 Task: Search one way flight ticket for 5 adults, 1 child, 2 infants in seat and 1 infant on lap in business from San Juan/carolina: Luis Munoz Marin International Airport to Rockford: Chicago Rockford International Airport(was Northwest Chicagoland Regional Airport At Rockford) on 5-1-2023. Choice of flights is Spirit. Number of bags: 2 checked bags. Price is upto 91000. Outbound departure time preference is 4:00.
Action: Mouse moved to (245, 439)
Screenshot: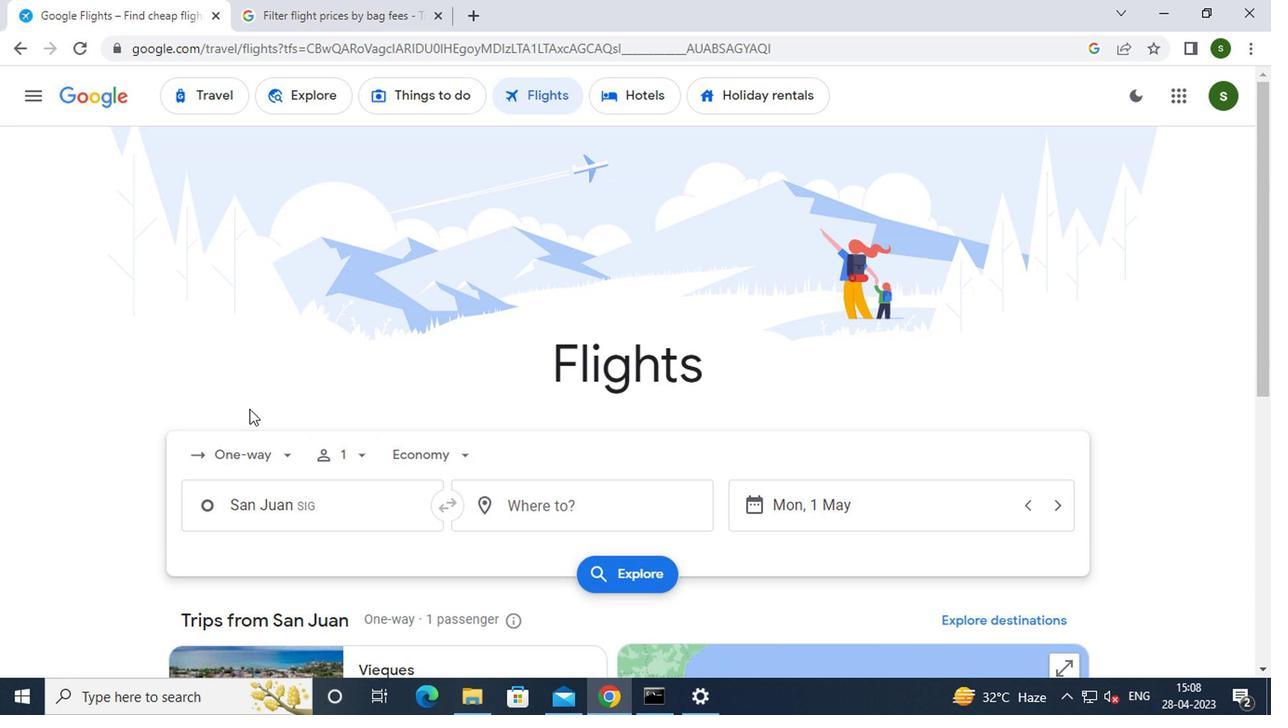 
Action: Mouse pressed left at (245, 439)
Screenshot: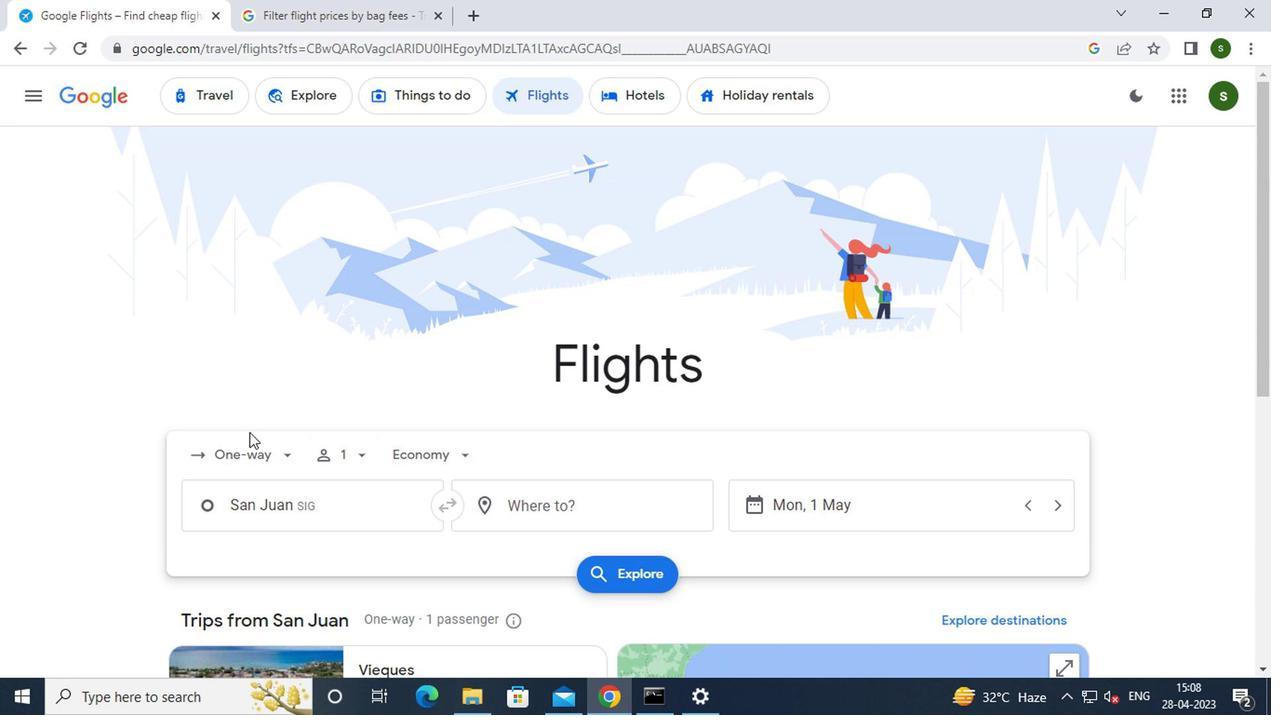 
Action: Mouse moved to (257, 528)
Screenshot: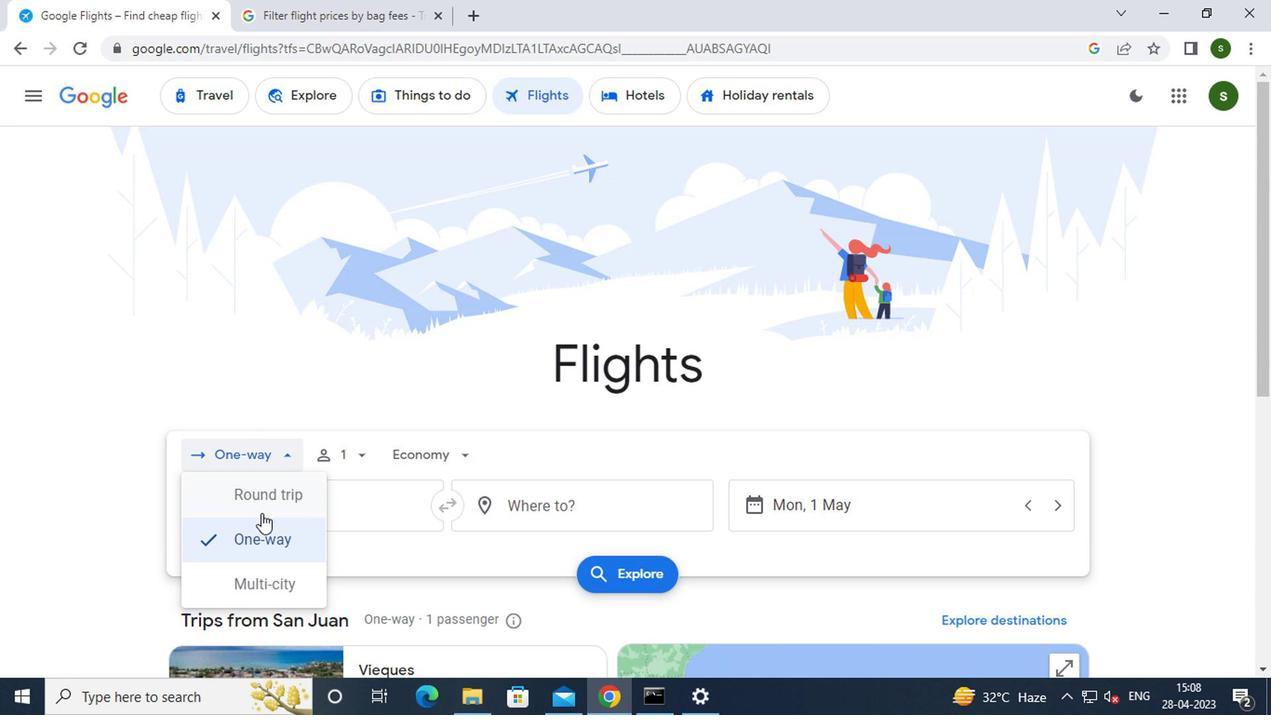 
Action: Mouse pressed left at (257, 528)
Screenshot: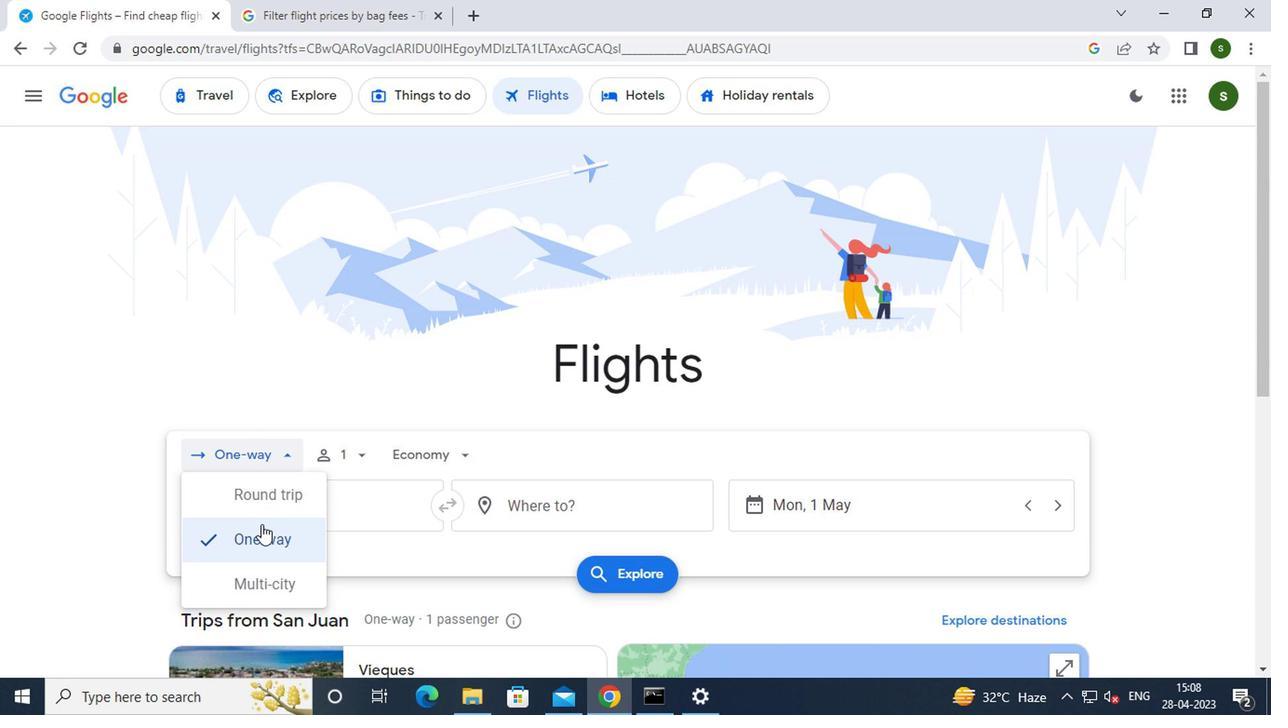 
Action: Mouse moved to (357, 462)
Screenshot: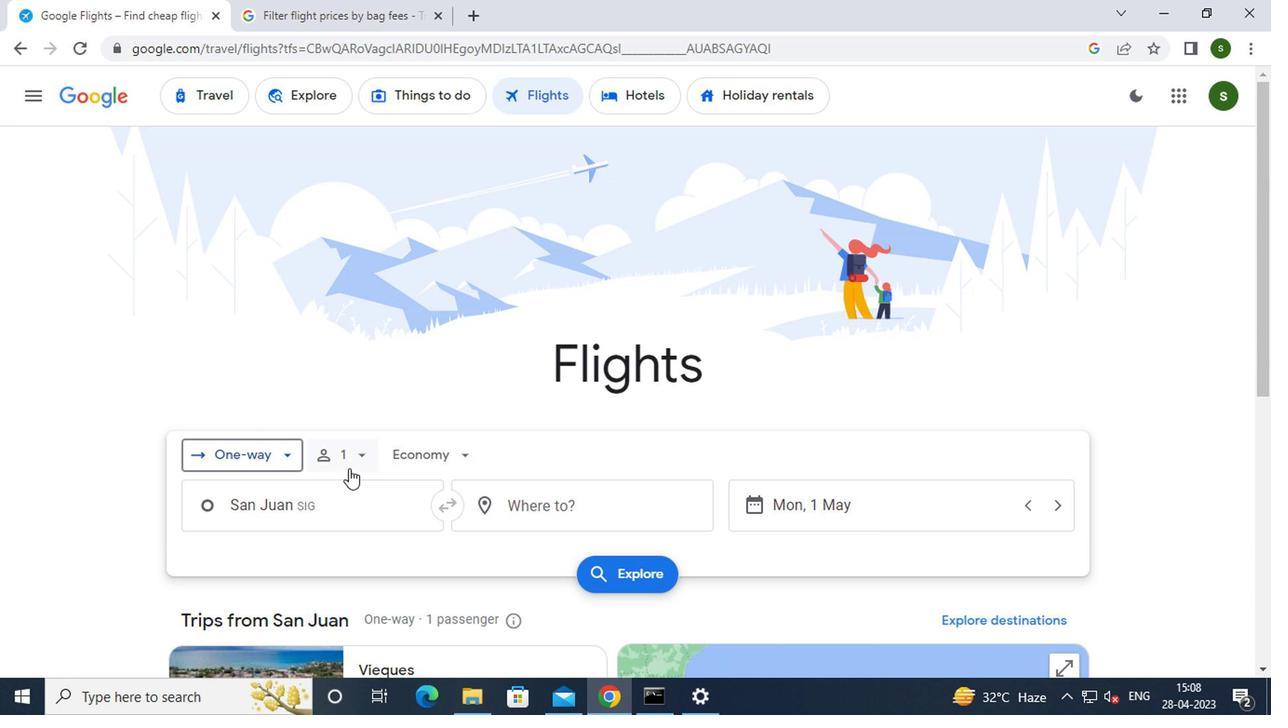 
Action: Mouse pressed left at (357, 462)
Screenshot: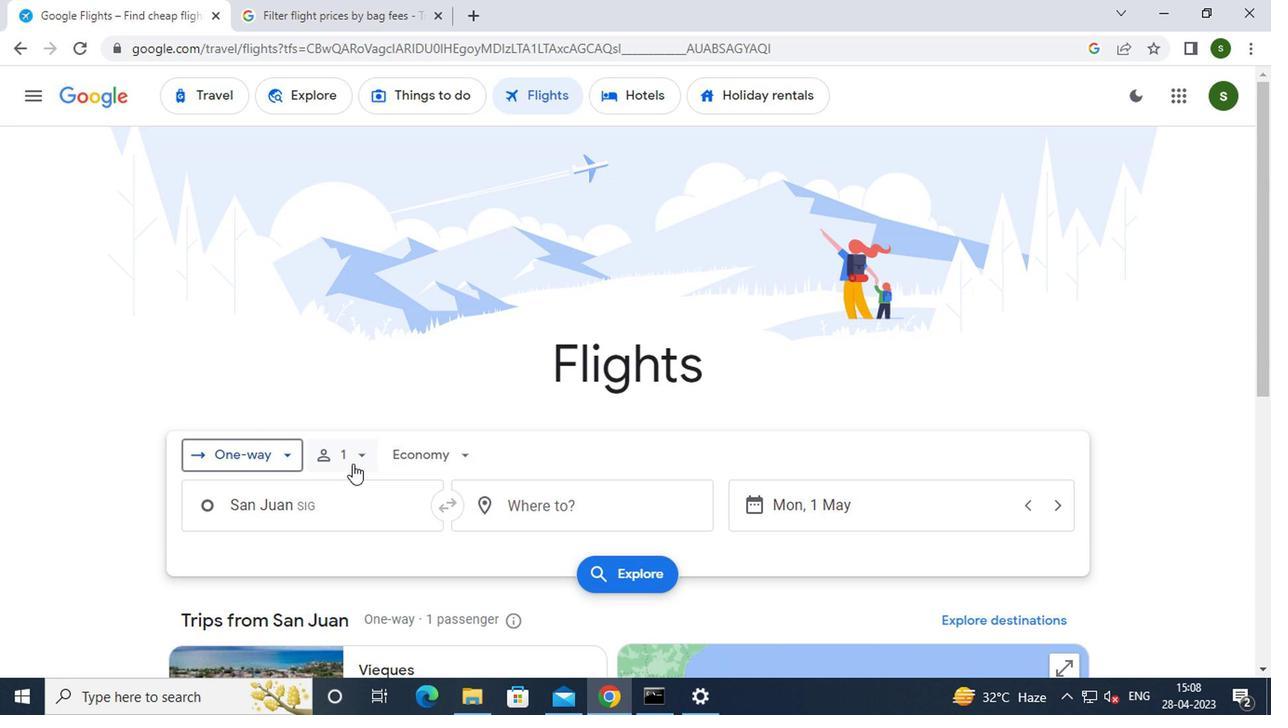 
Action: Mouse moved to (507, 500)
Screenshot: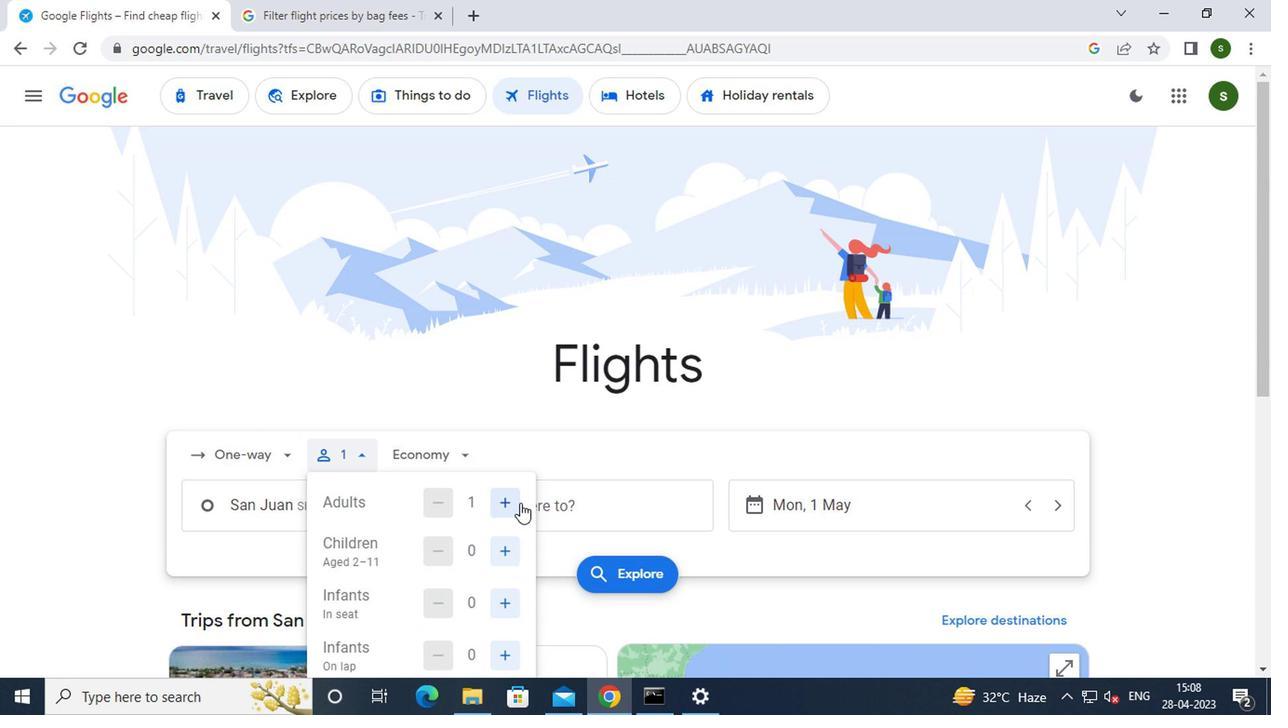 
Action: Mouse pressed left at (507, 500)
Screenshot: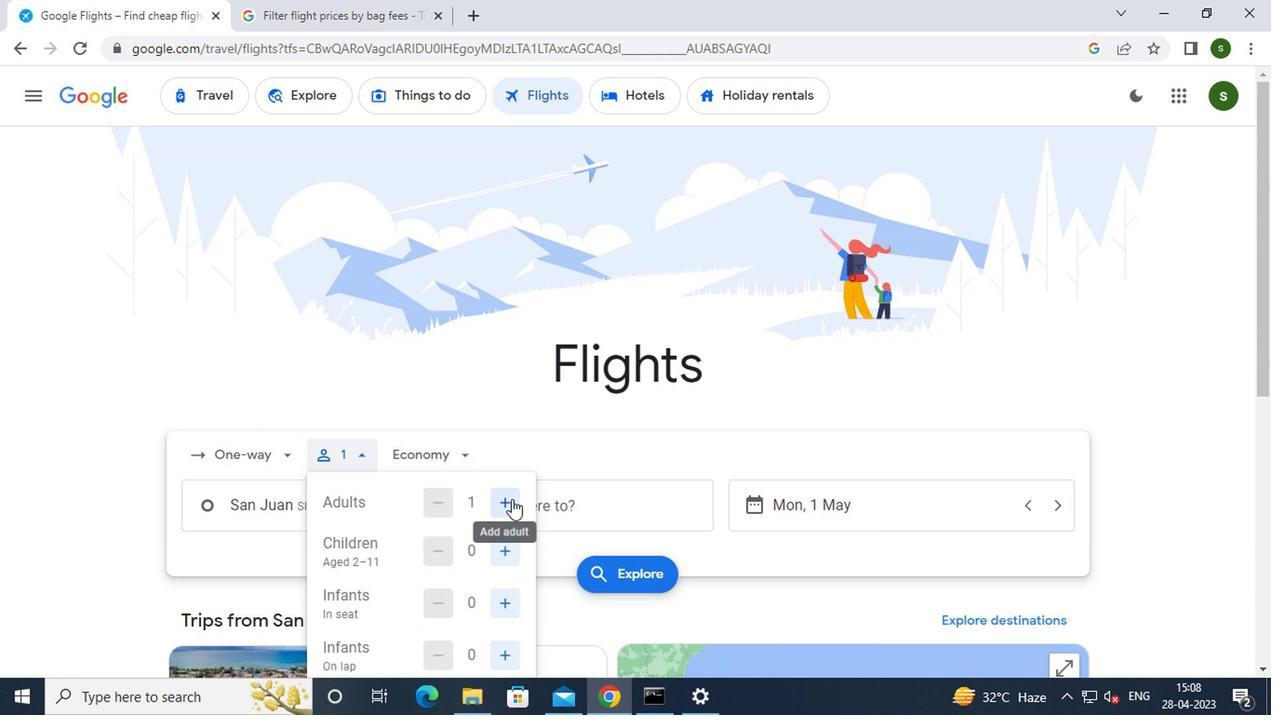
Action: Mouse pressed left at (507, 500)
Screenshot: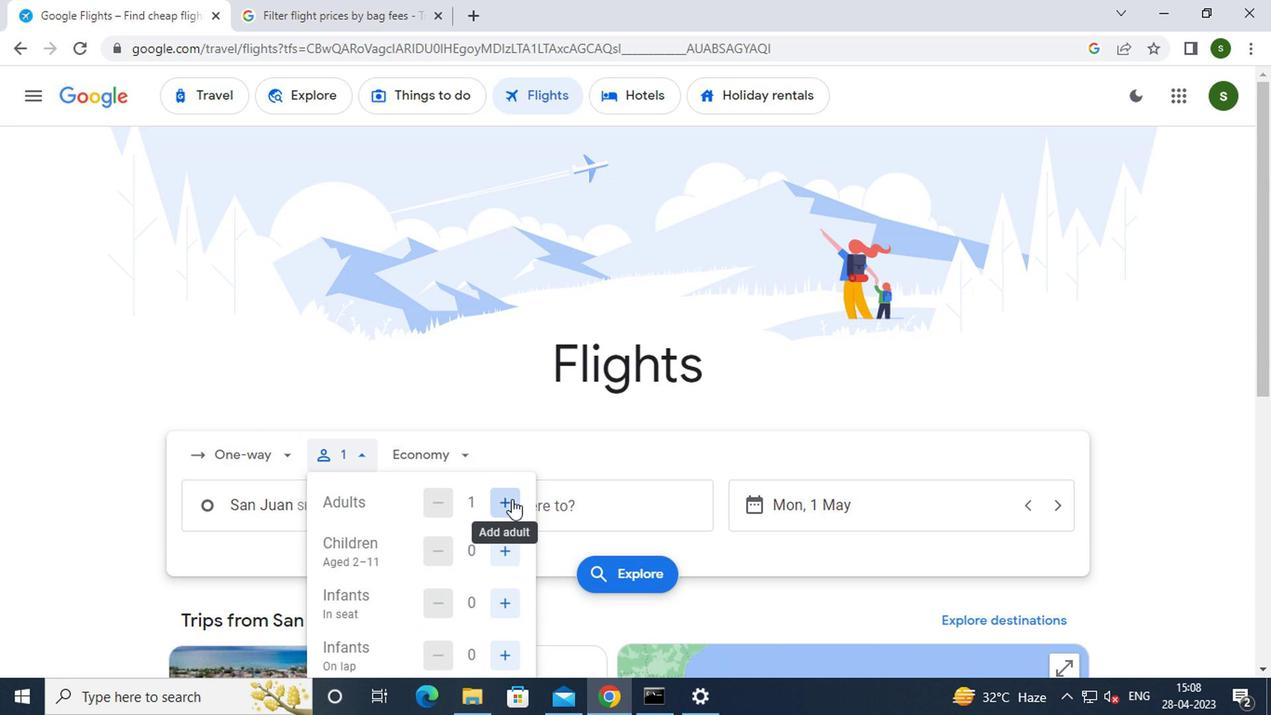 
Action: Mouse pressed left at (507, 500)
Screenshot: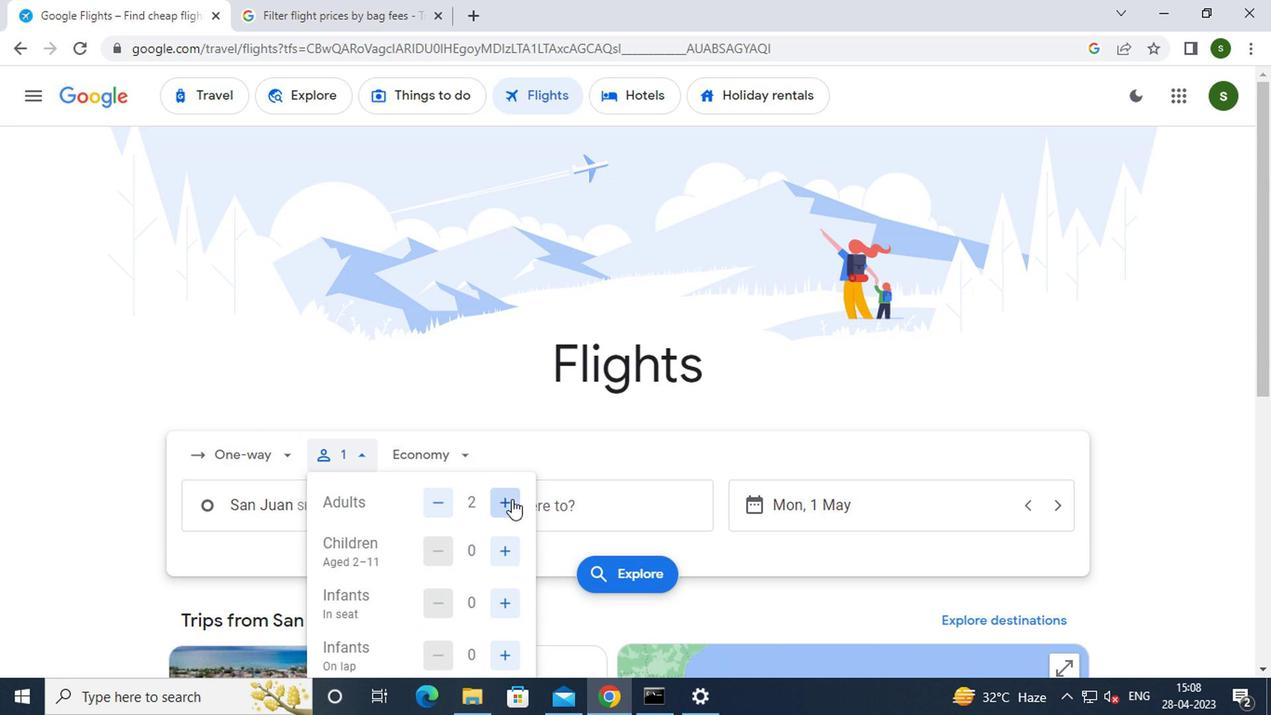 
Action: Mouse pressed left at (507, 500)
Screenshot: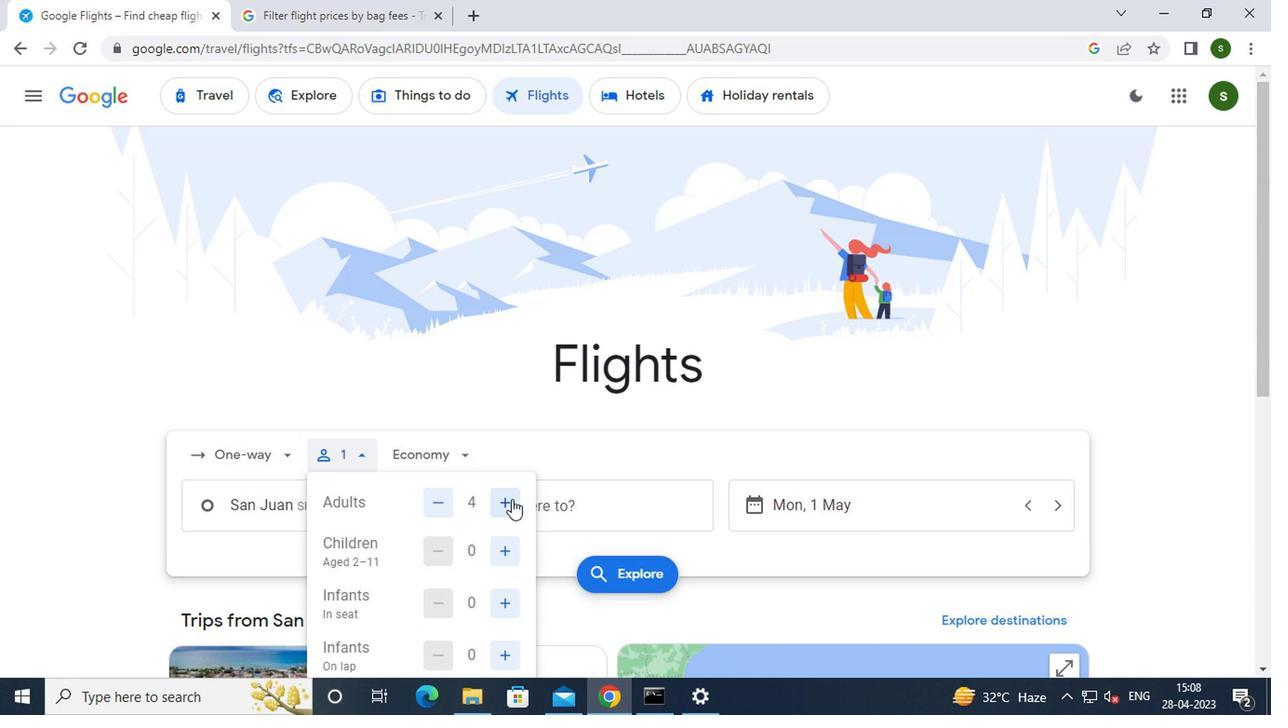 
Action: Mouse moved to (505, 552)
Screenshot: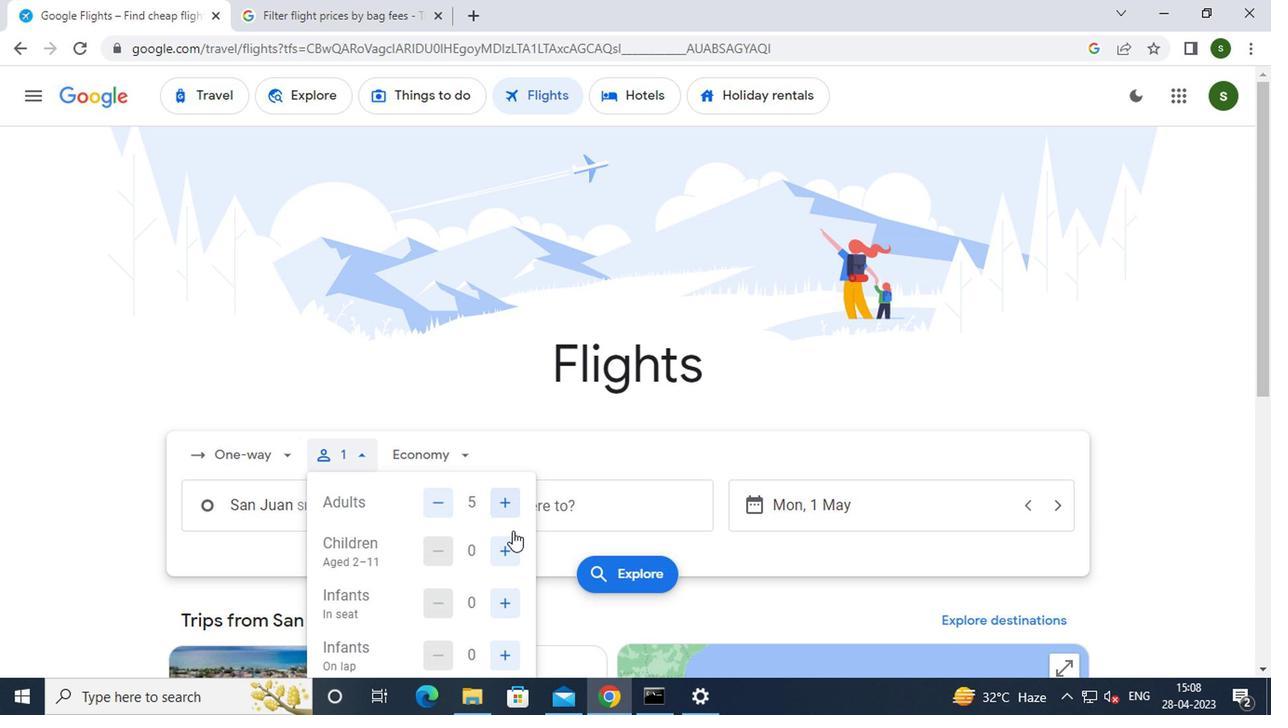 
Action: Mouse pressed left at (505, 552)
Screenshot: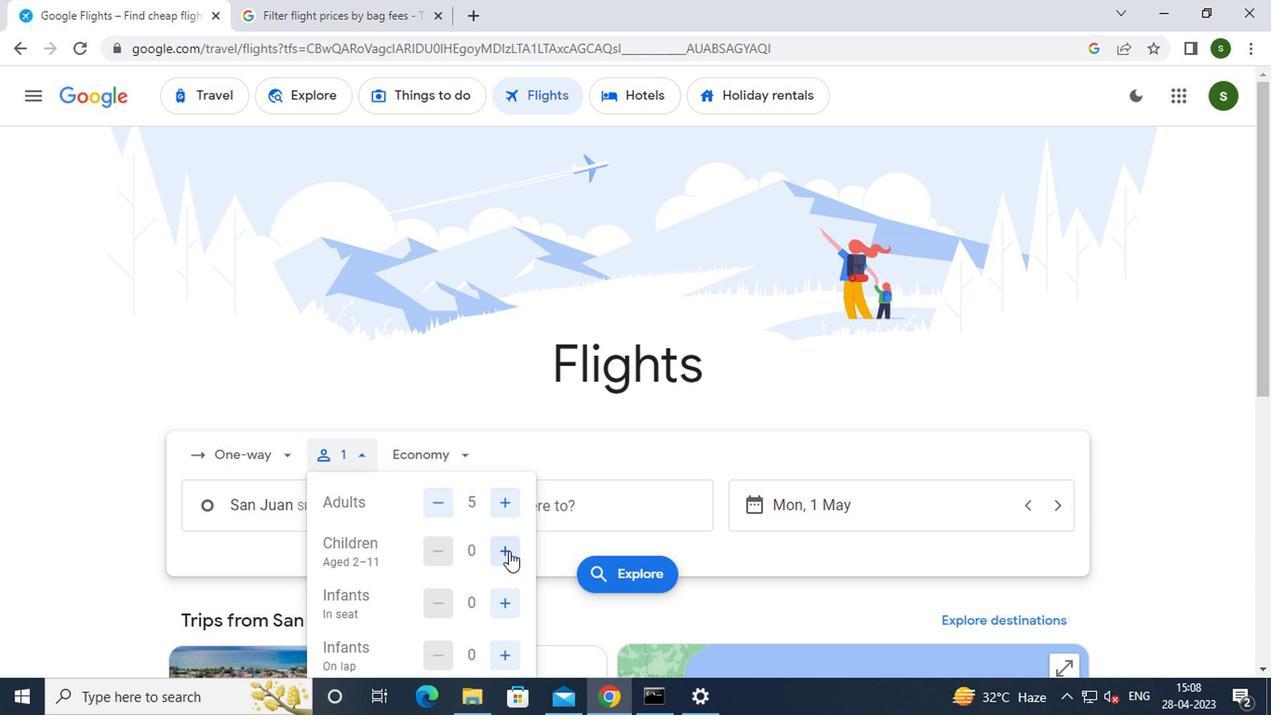 
Action: Mouse moved to (502, 604)
Screenshot: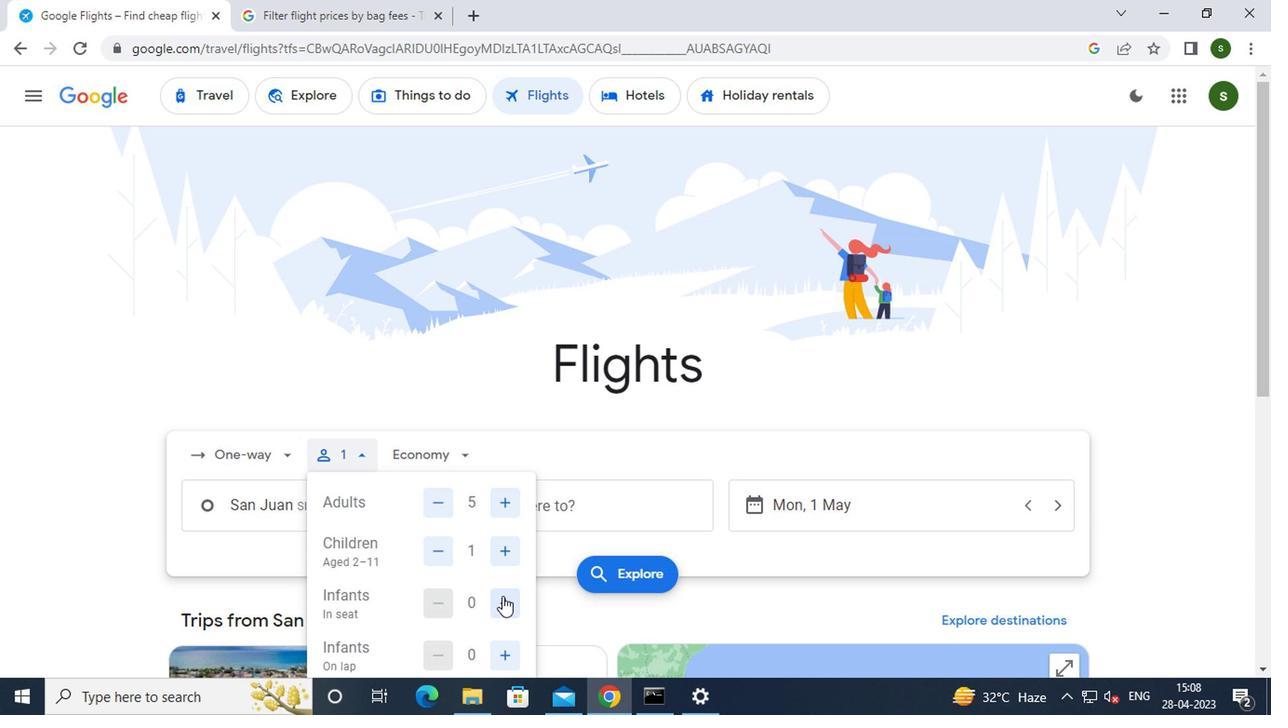 
Action: Mouse pressed left at (502, 604)
Screenshot: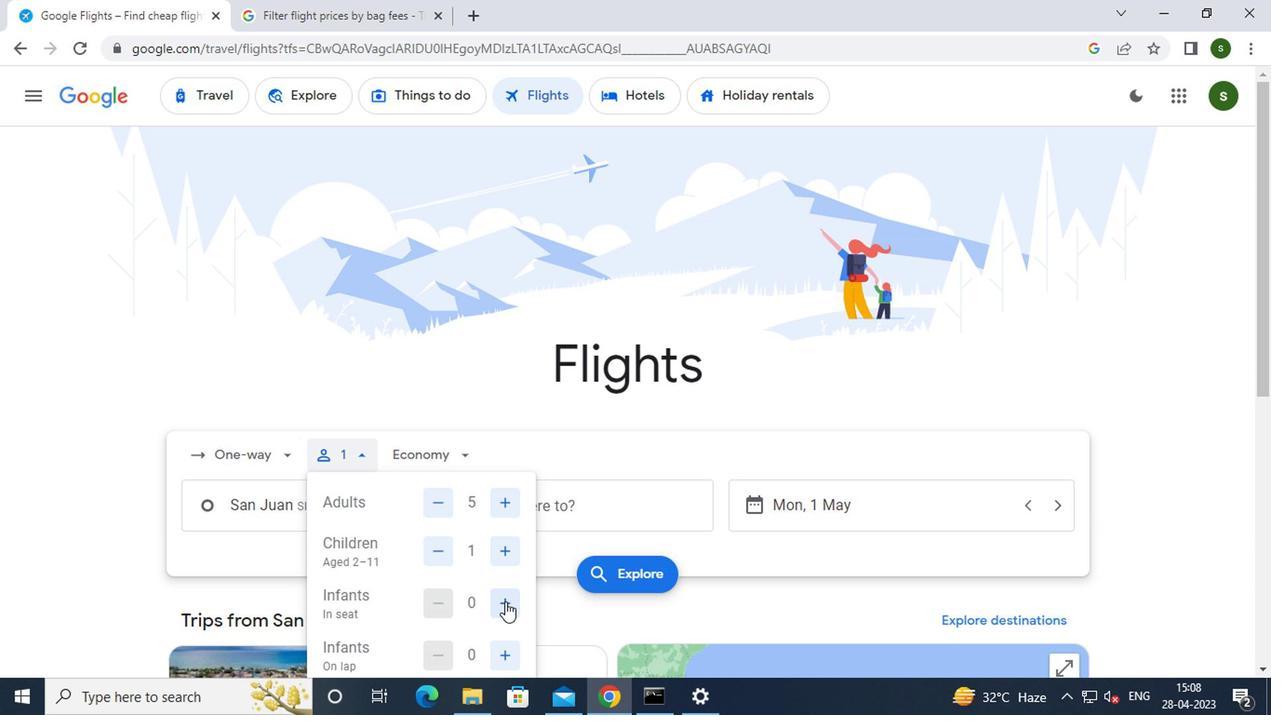 
Action: Mouse pressed left at (502, 604)
Screenshot: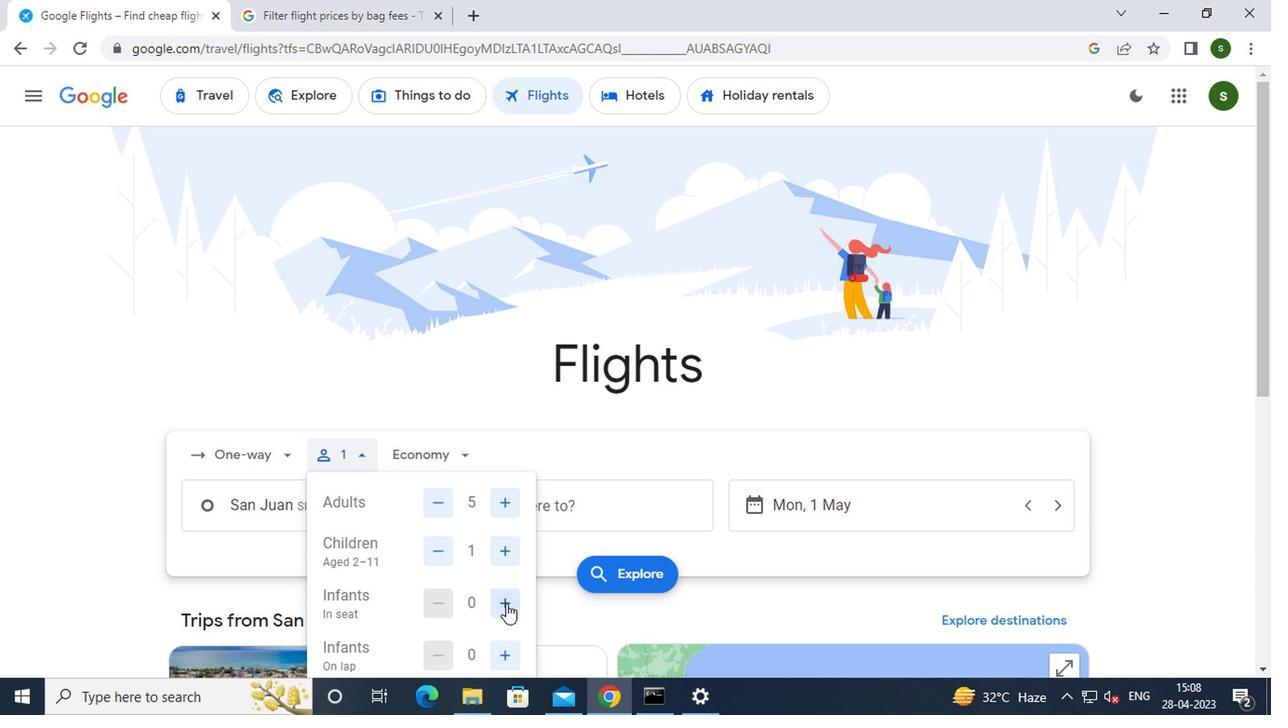 
Action: Mouse moved to (502, 645)
Screenshot: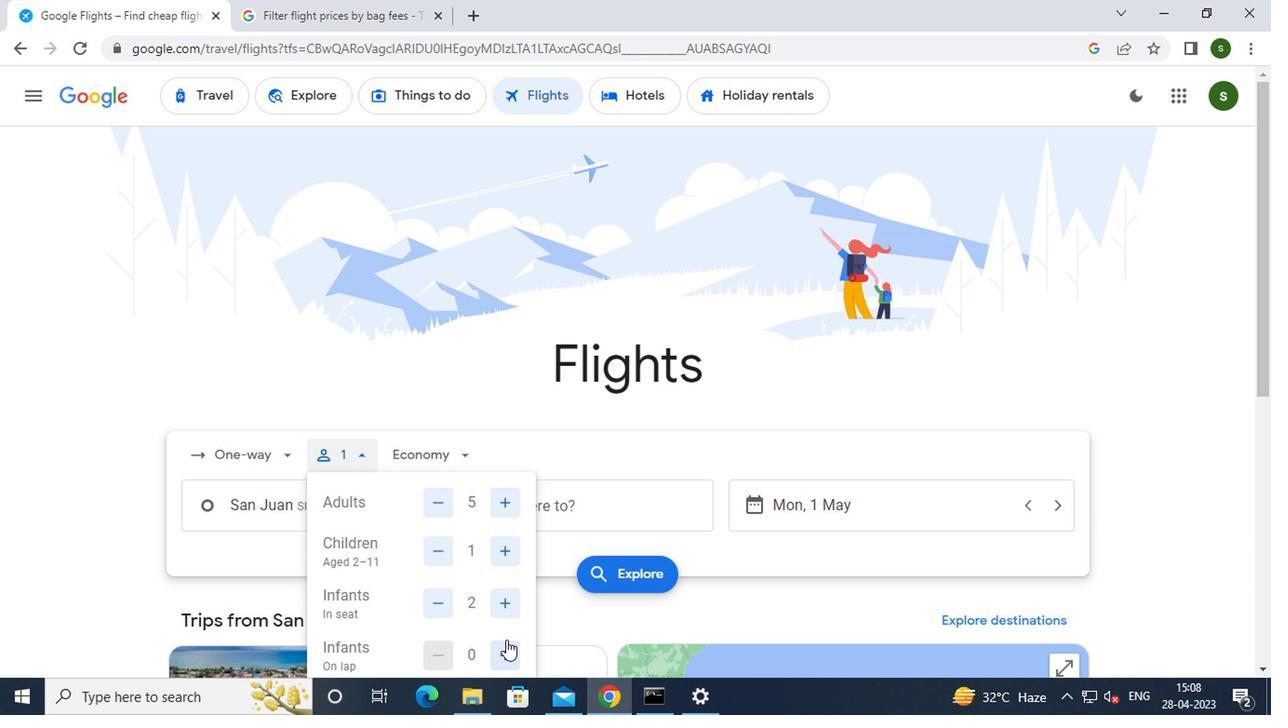 
Action: Mouse pressed left at (502, 645)
Screenshot: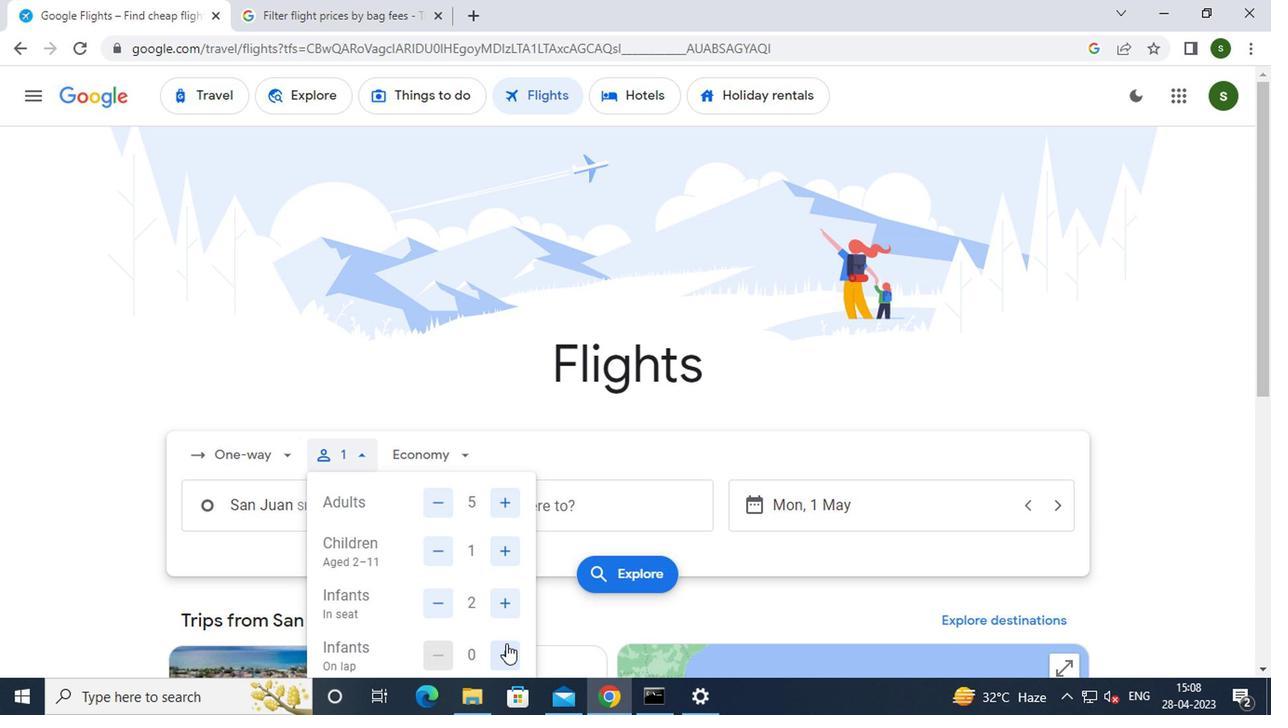 
Action: Mouse moved to (468, 459)
Screenshot: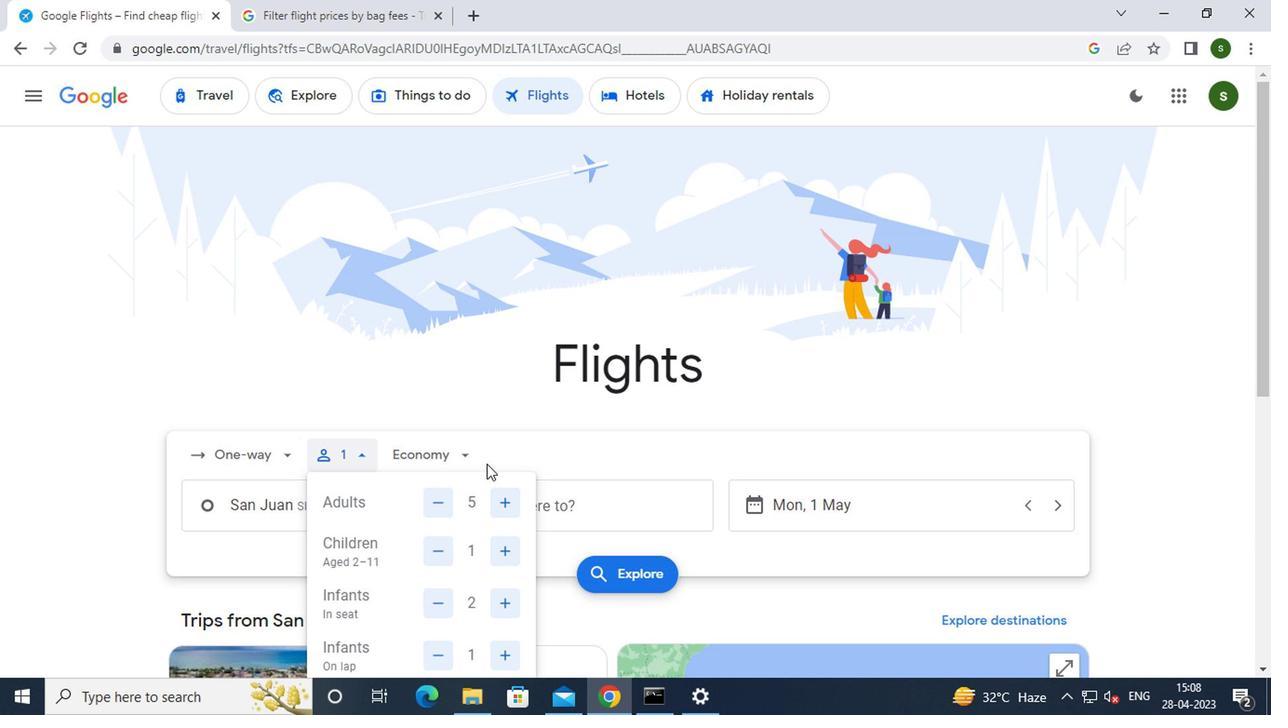 
Action: Mouse pressed left at (468, 459)
Screenshot: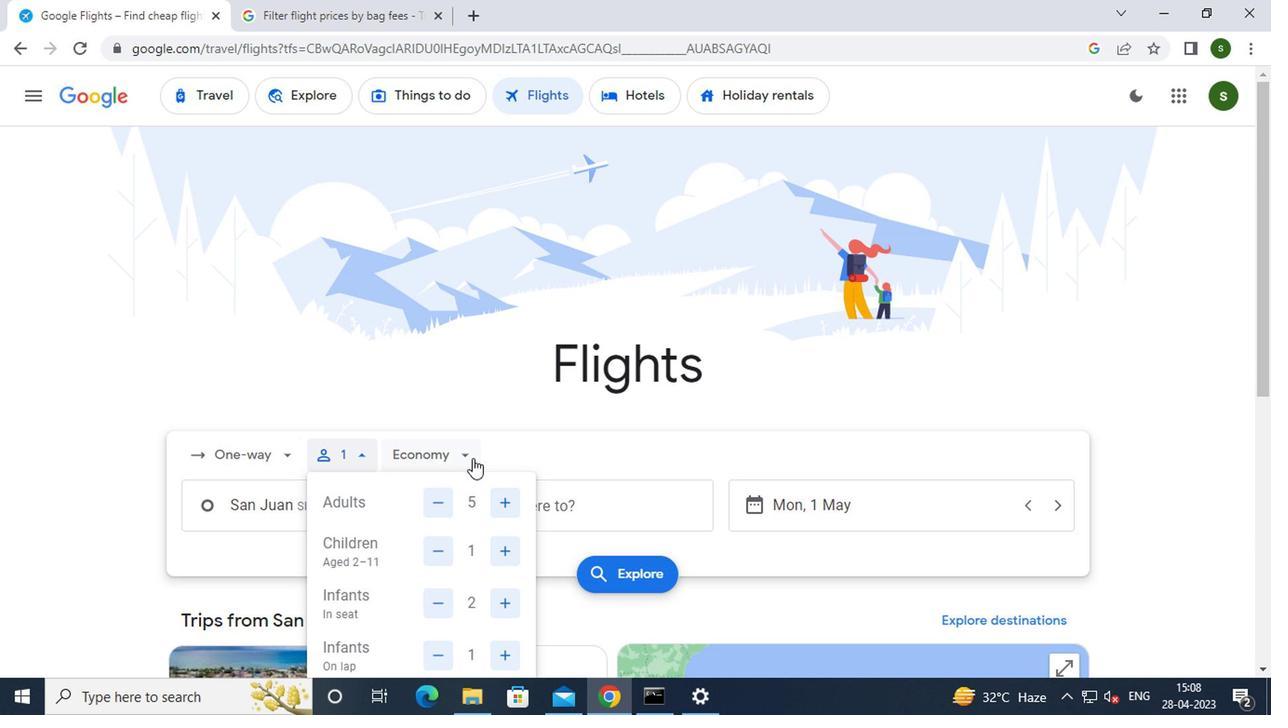 
Action: Mouse moved to (471, 588)
Screenshot: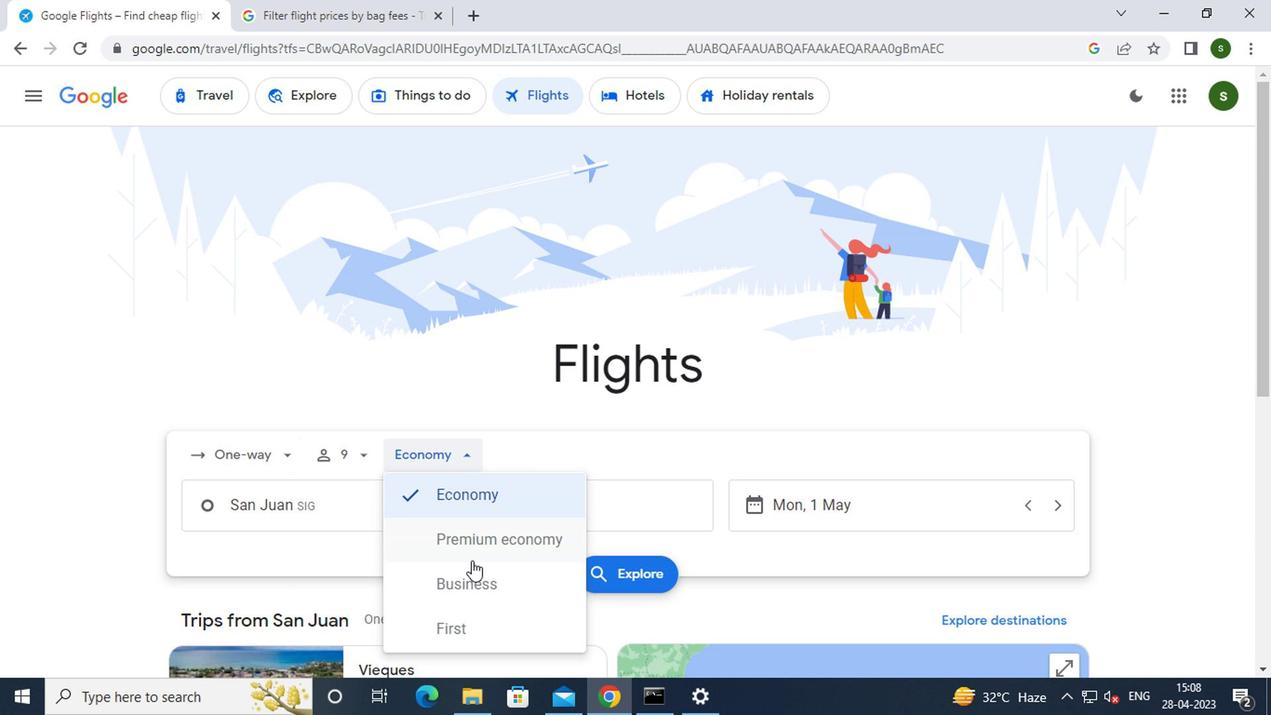 
Action: Mouse pressed left at (471, 588)
Screenshot: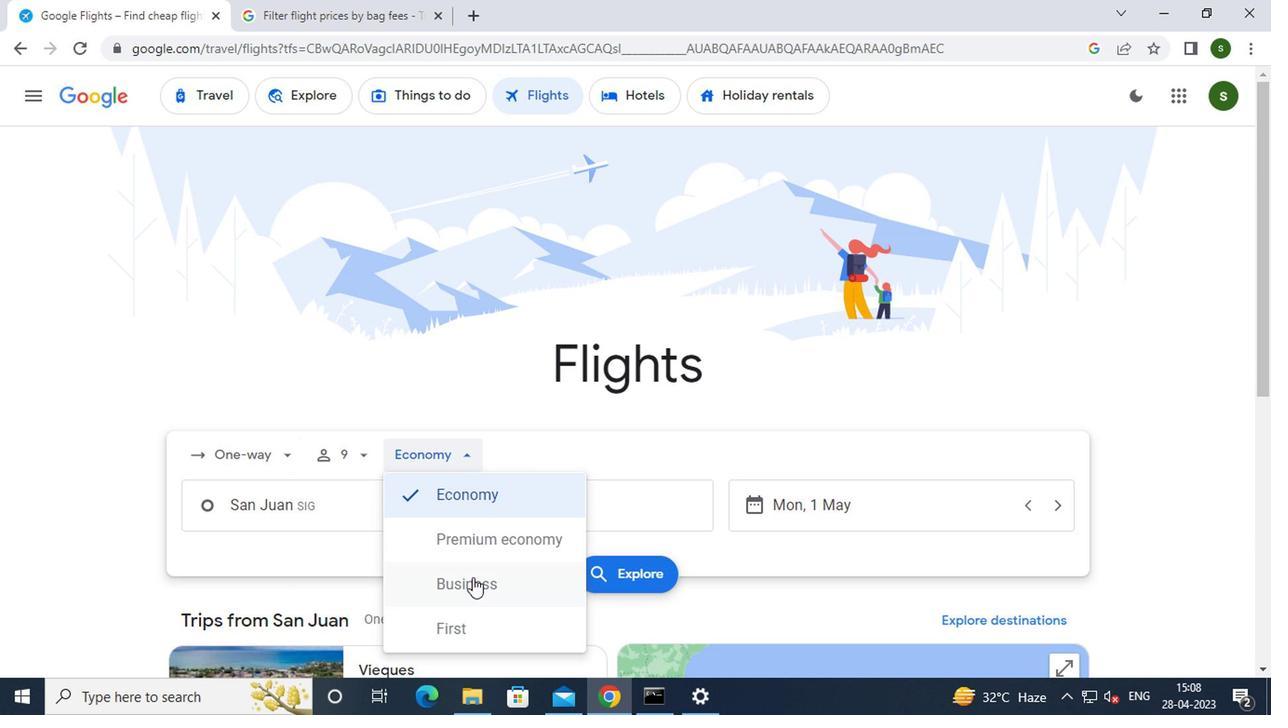 
Action: Mouse moved to (383, 505)
Screenshot: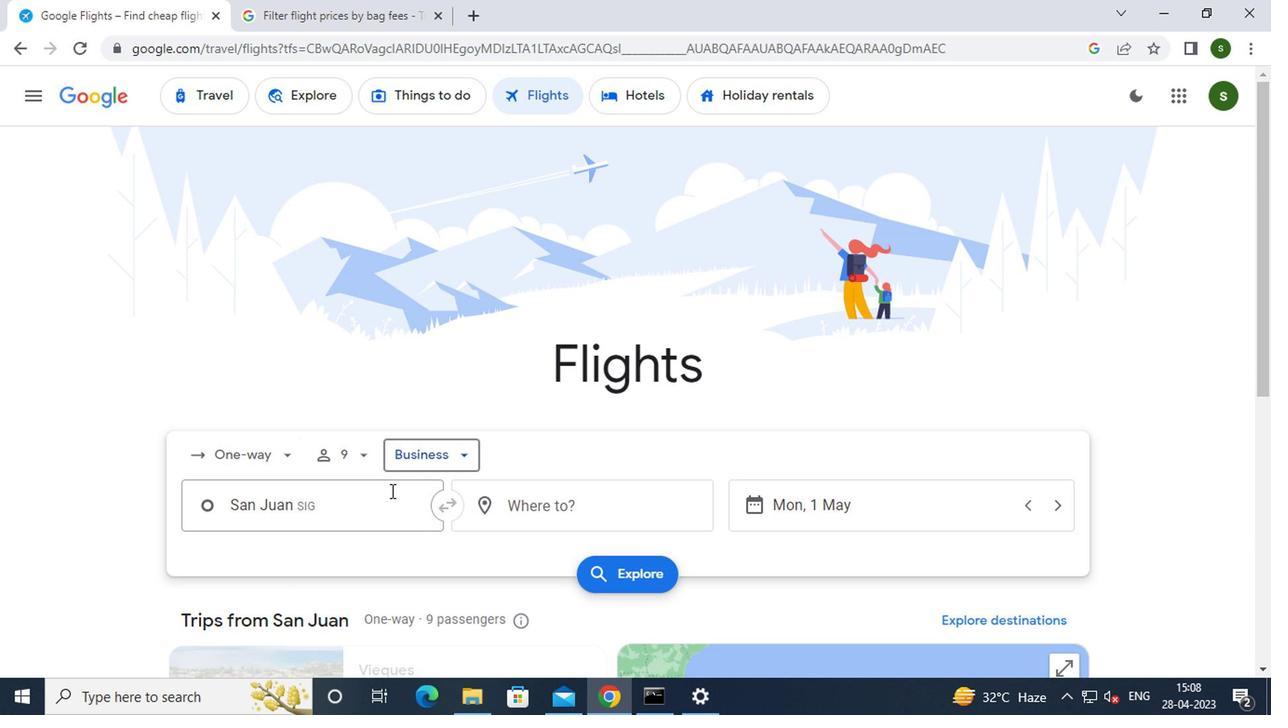 
Action: Mouse pressed left at (383, 505)
Screenshot: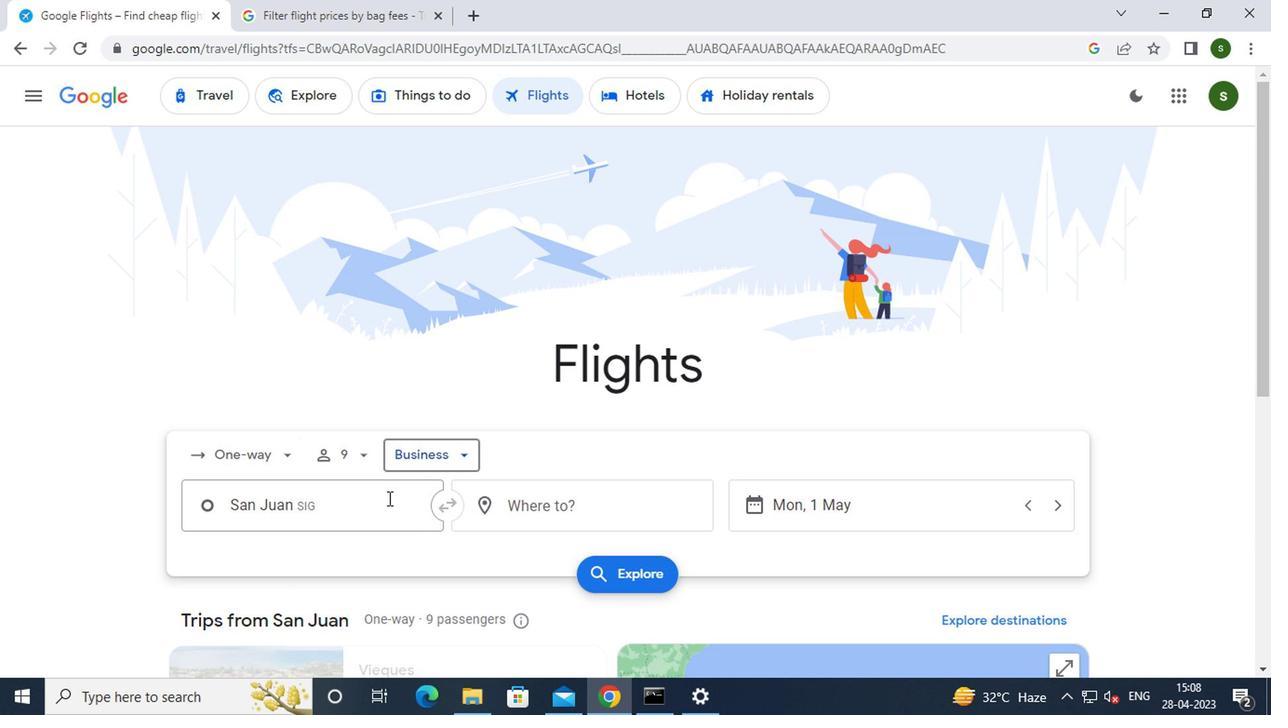 
Action: Key pressed s<Key.caps_lock>an<Key.space><Key.caps_lock>j<Key.caps_lock>uan
Screenshot: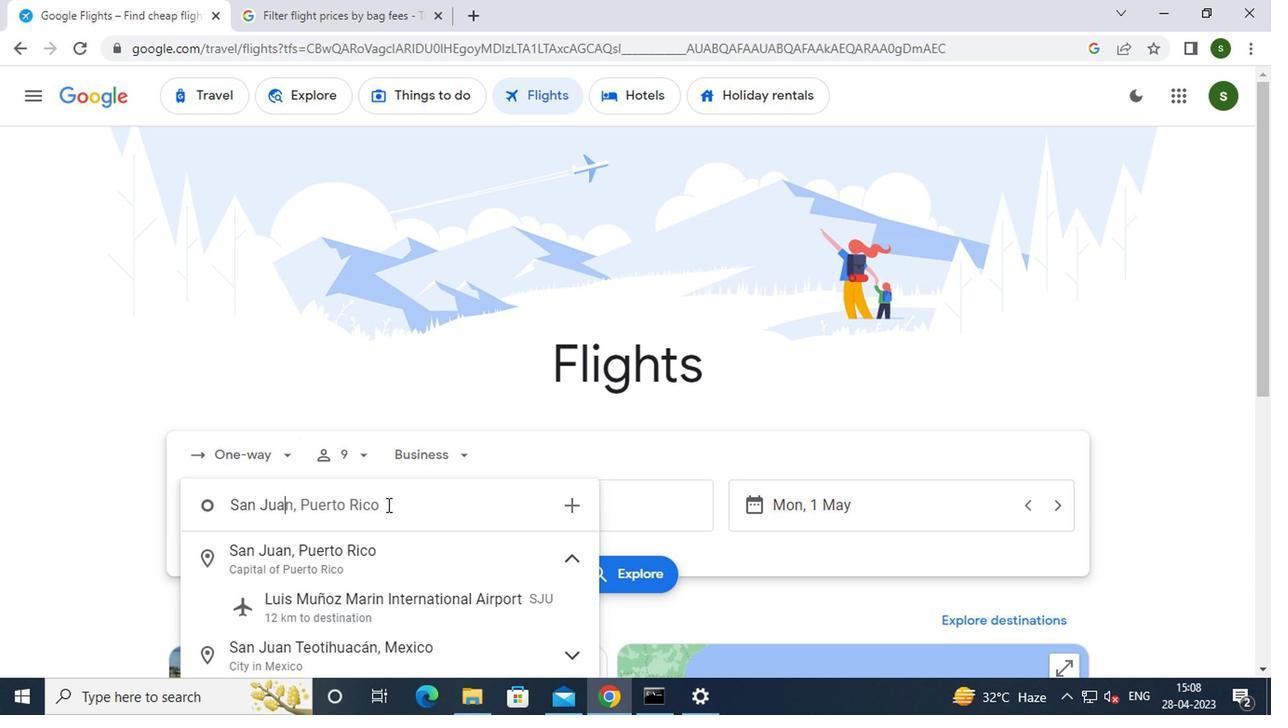 
Action: Mouse moved to (401, 613)
Screenshot: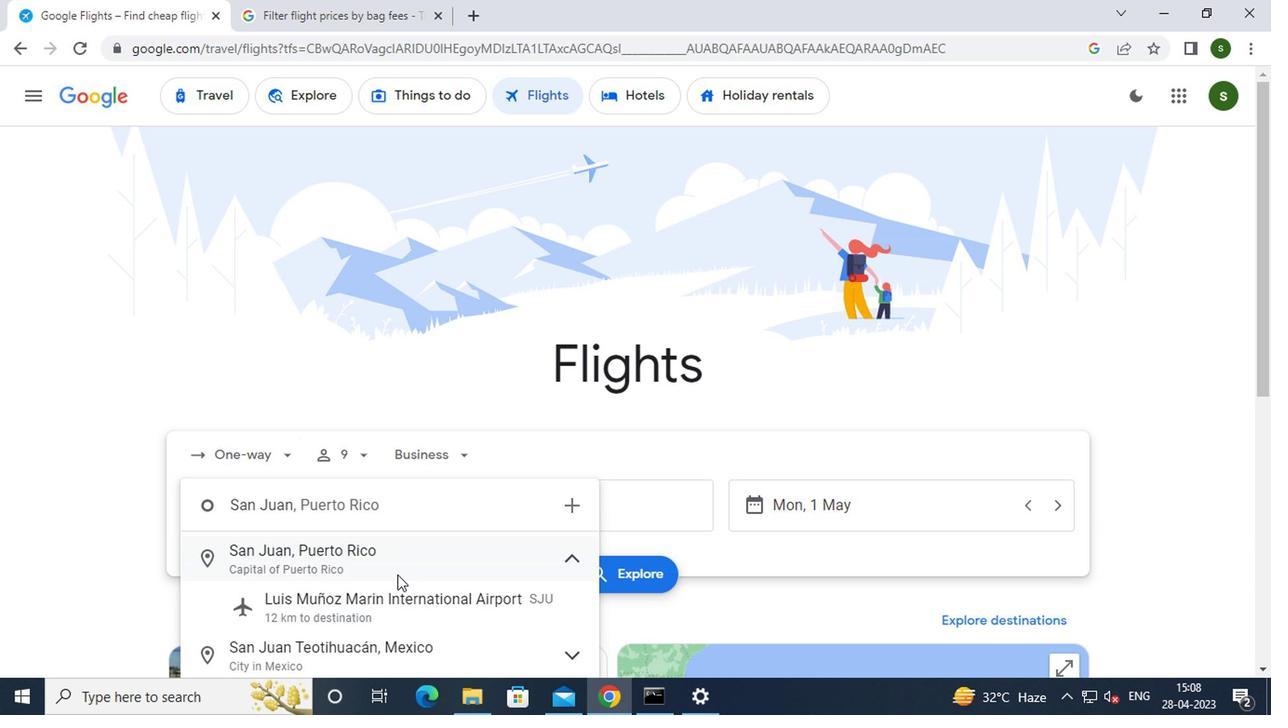 
Action: Mouse pressed left at (401, 613)
Screenshot: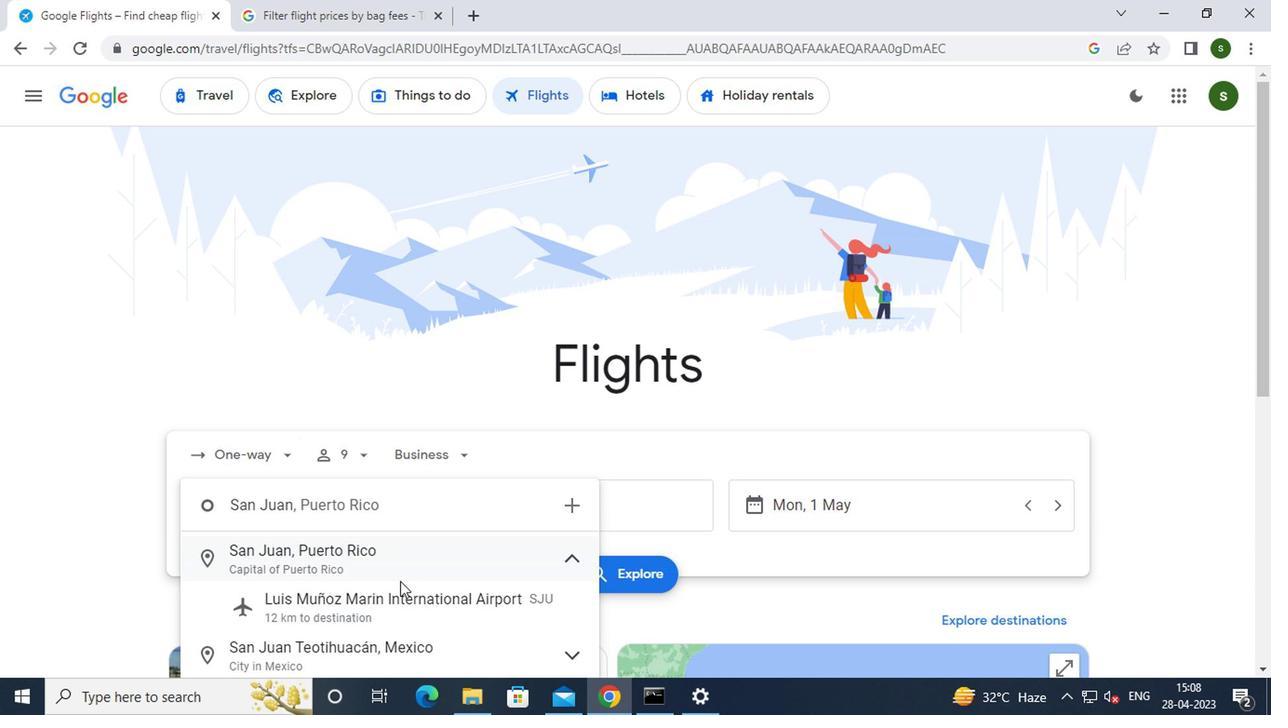 
Action: Mouse moved to (570, 506)
Screenshot: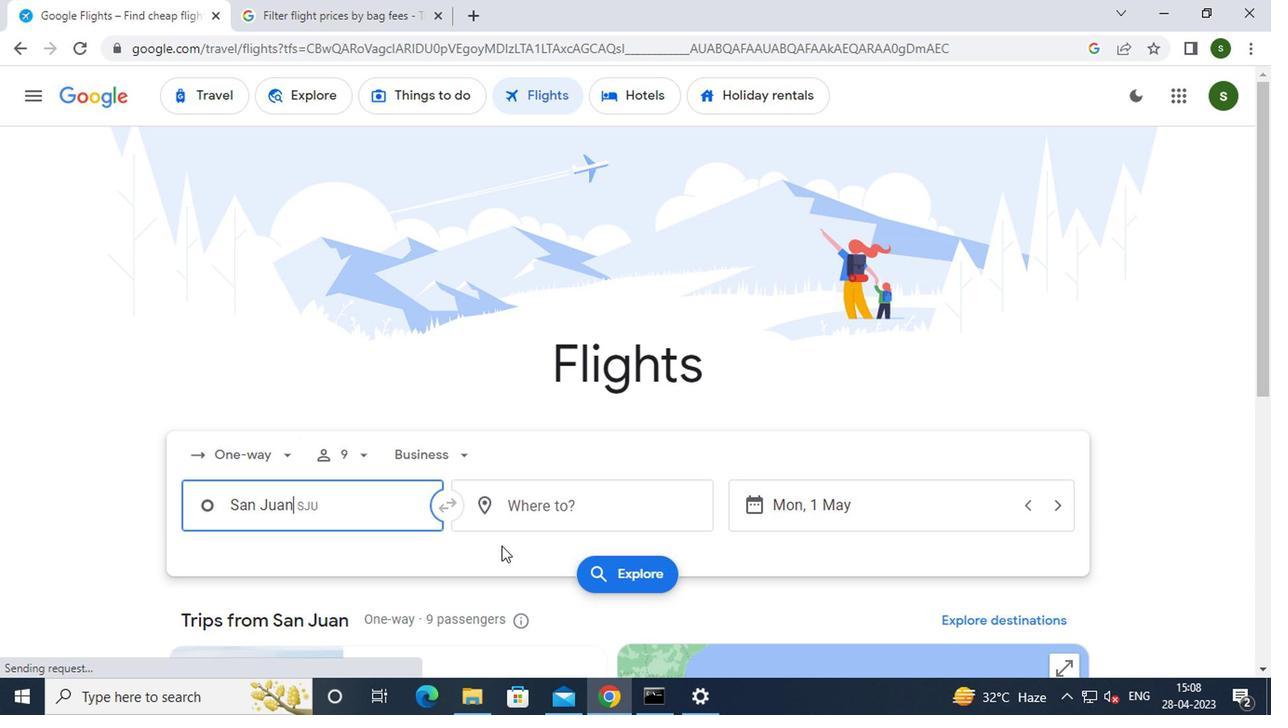 
Action: Mouse pressed left at (570, 506)
Screenshot: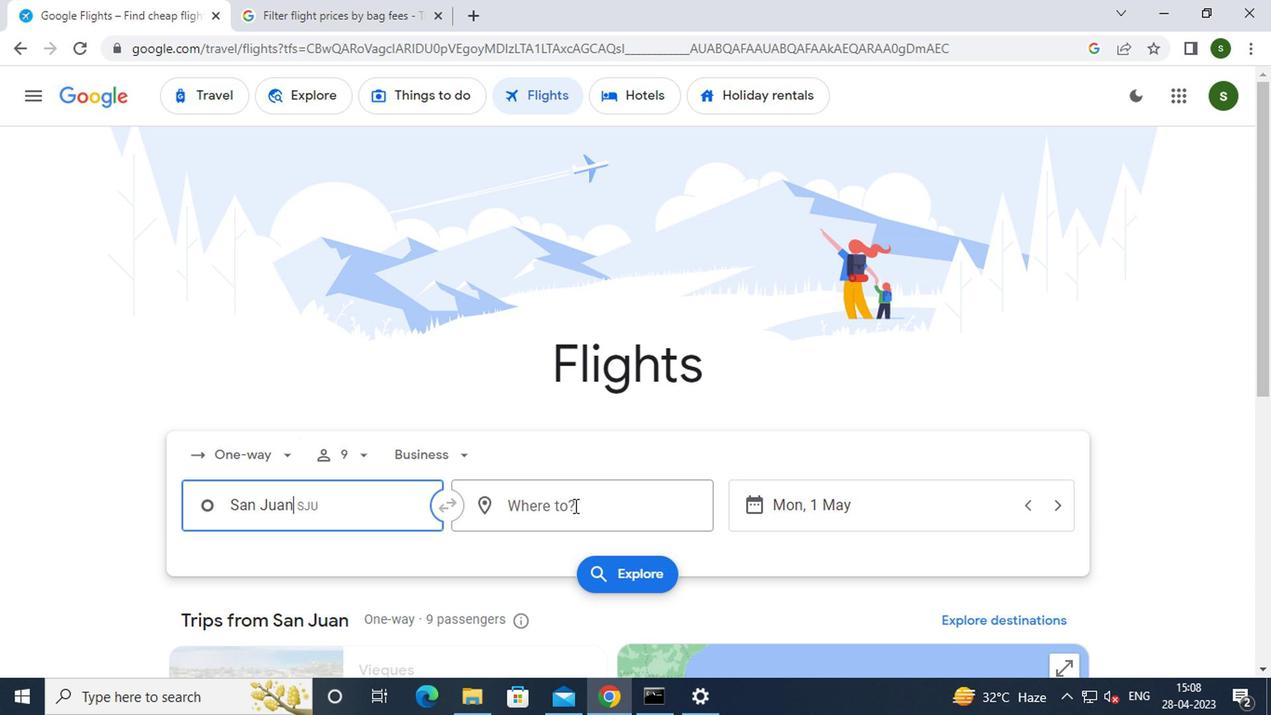 
Action: Key pressed <Key.caps_lock>r<Key.caps_lock>ockford
Screenshot: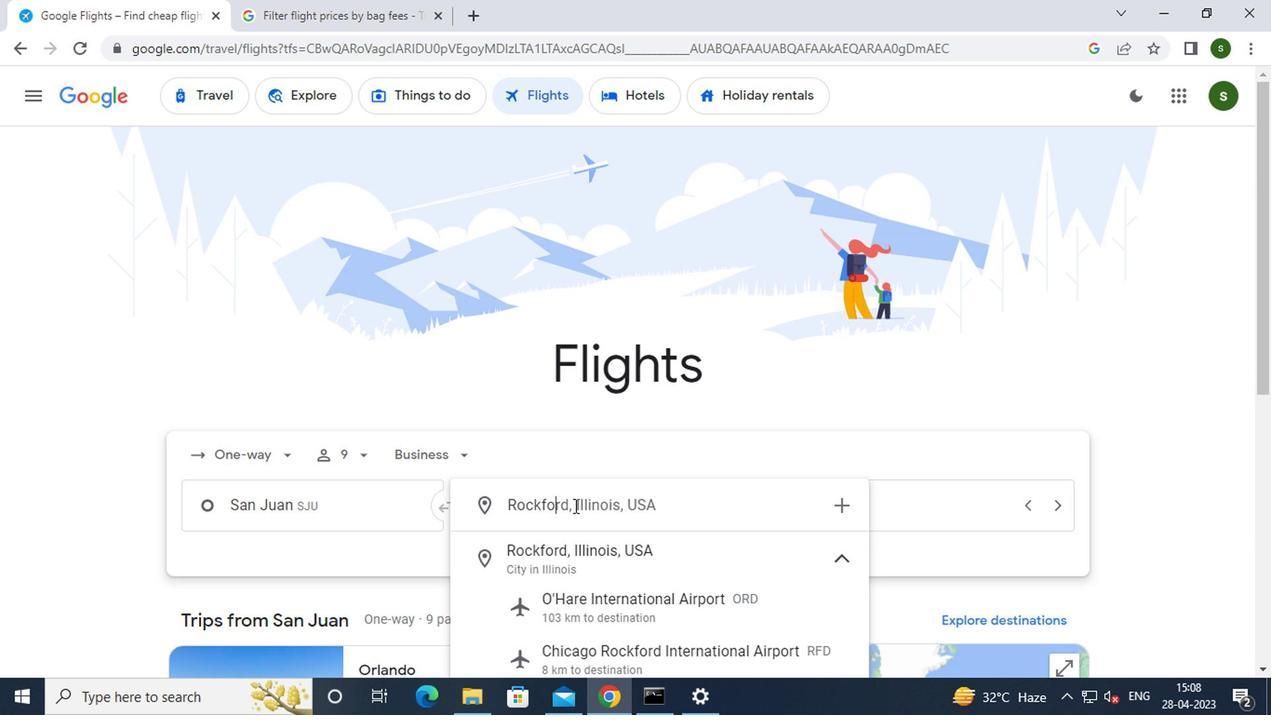 
Action: Mouse moved to (627, 657)
Screenshot: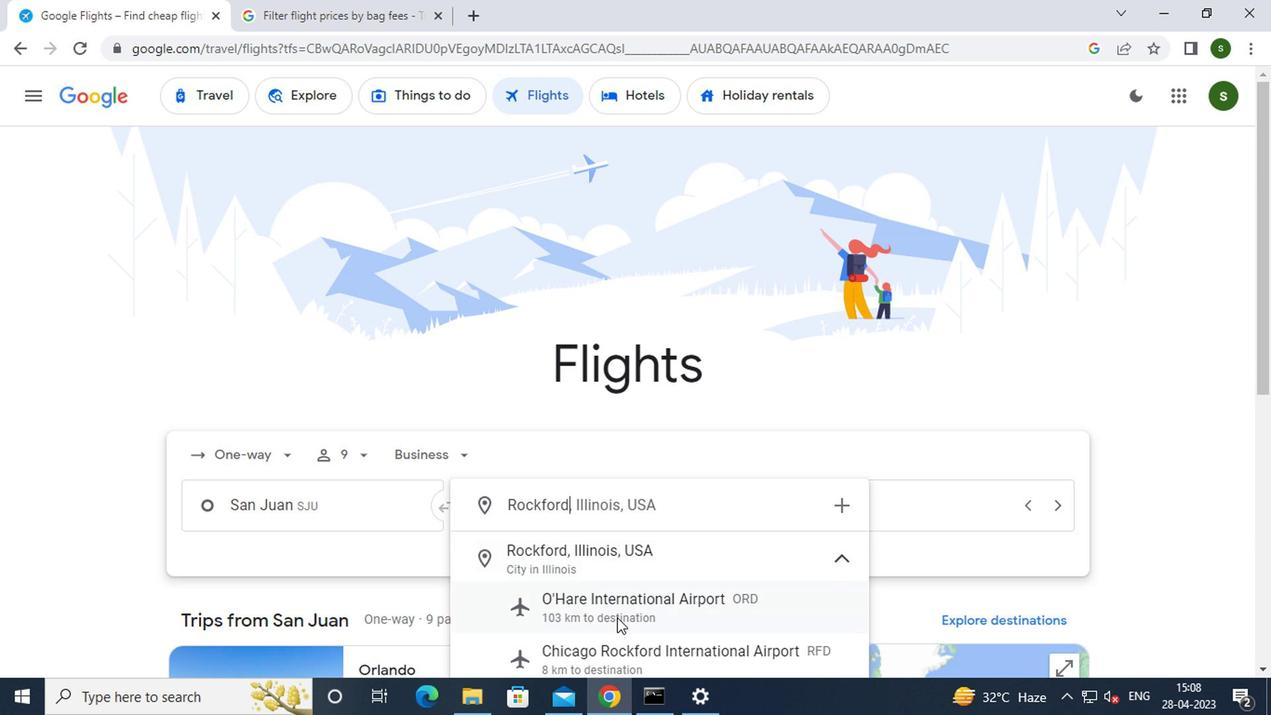 
Action: Mouse pressed left at (627, 657)
Screenshot: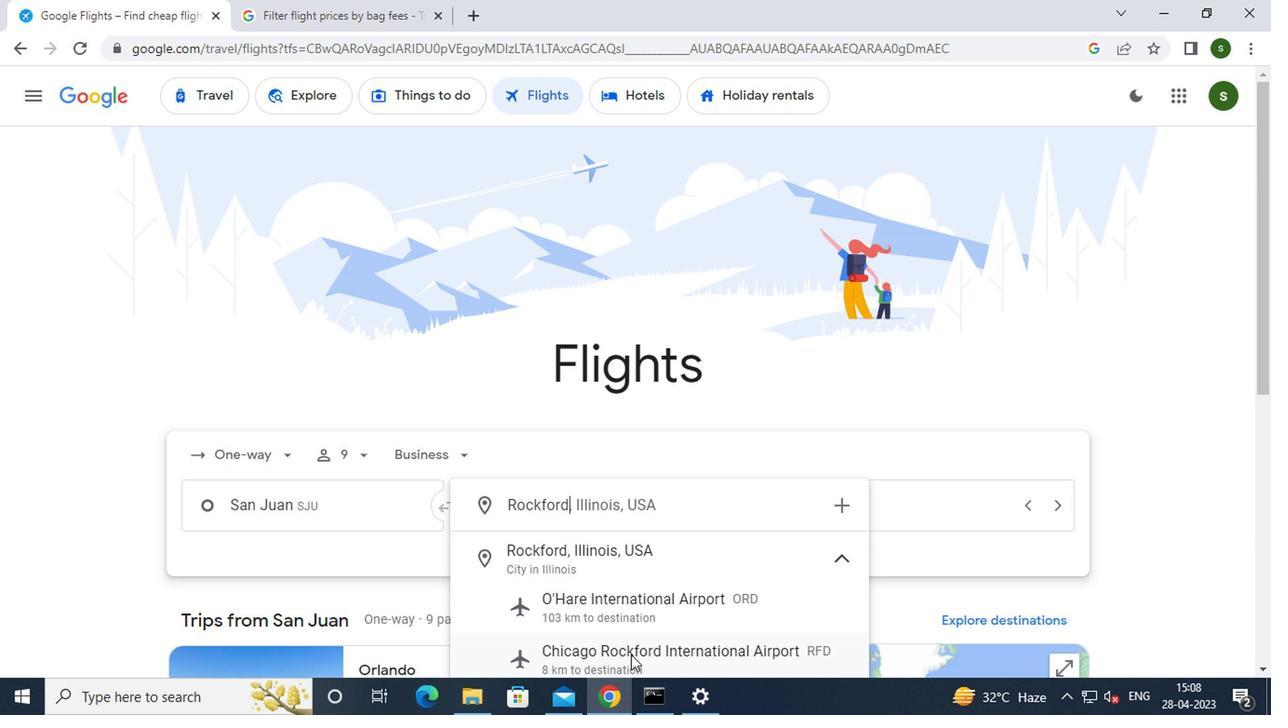 
Action: Mouse moved to (900, 515)
Screenshot: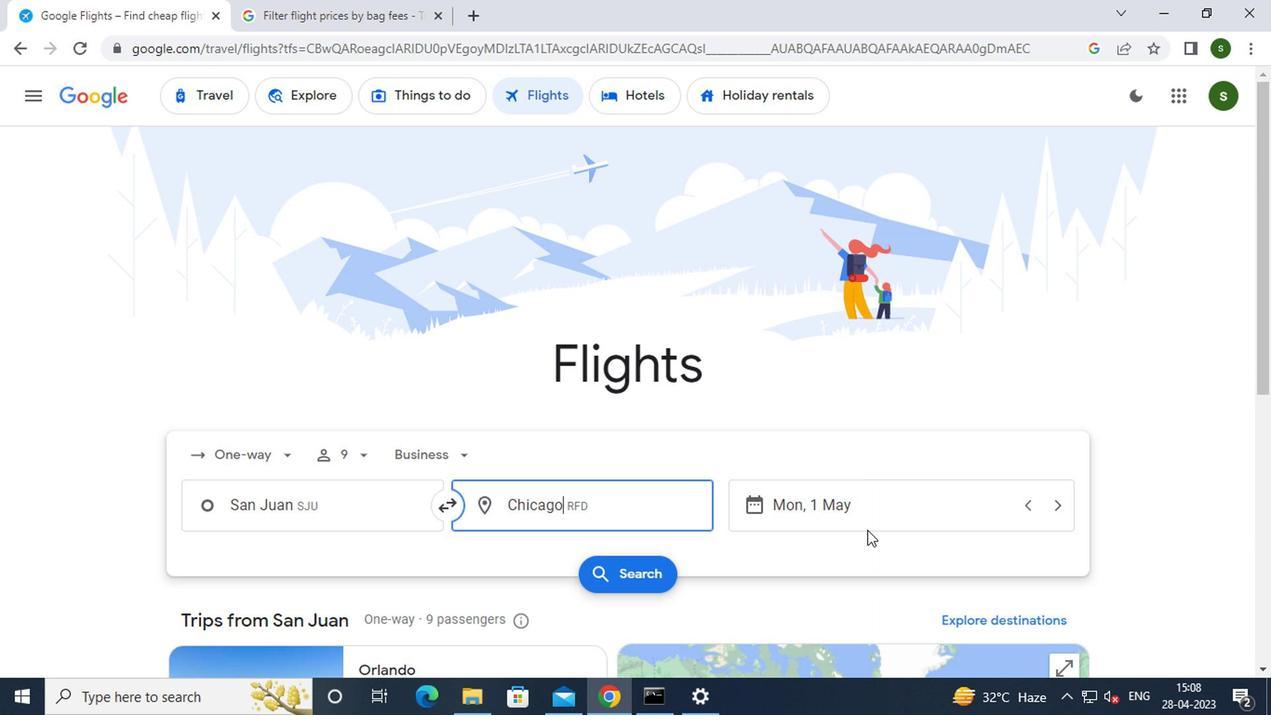 
Action: Mouse pressed left at (900, 515)
Screenshot: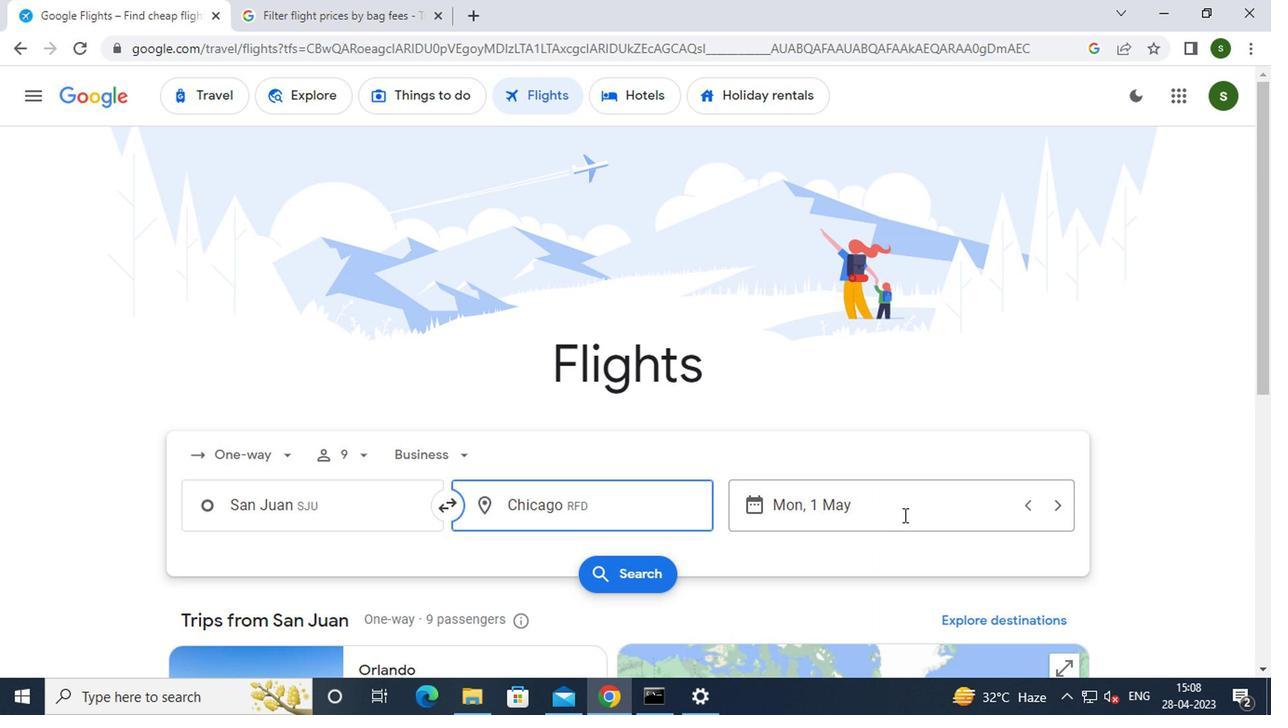 
Action: Mouse moved to (807, 348)
Screenshot: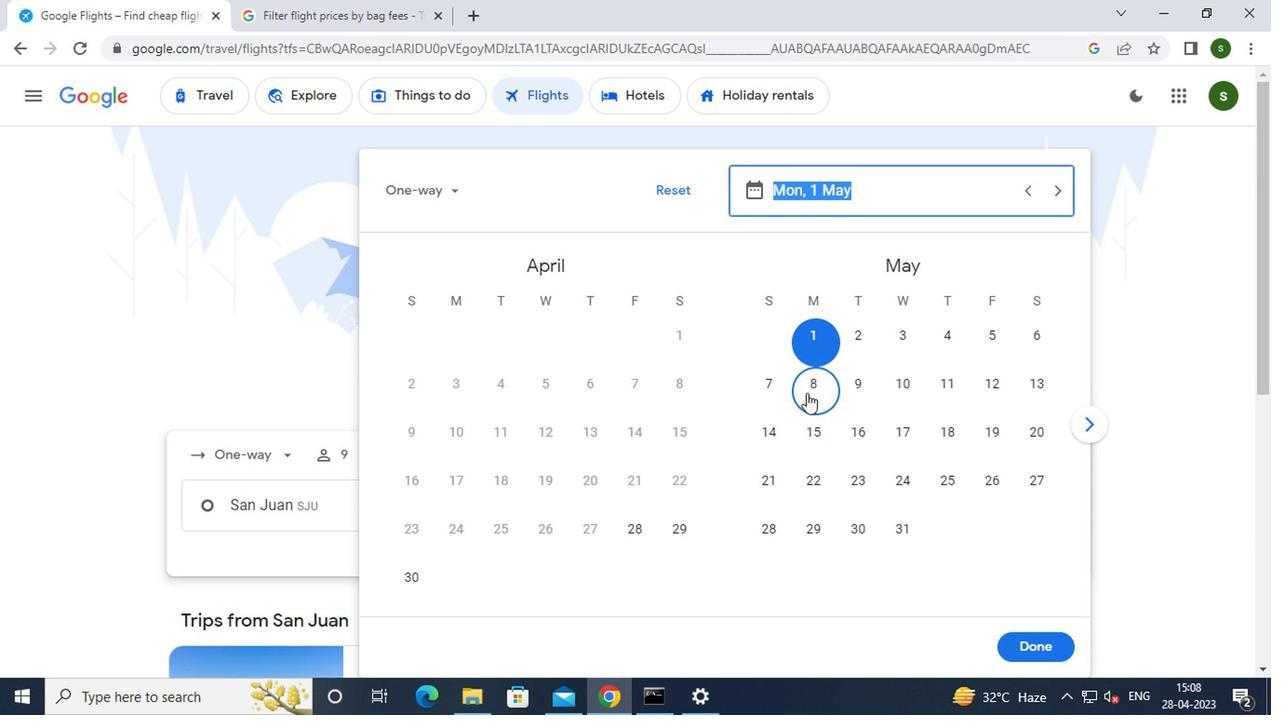 
Action: Mouse pressed left at (807, 348)
Screenshot: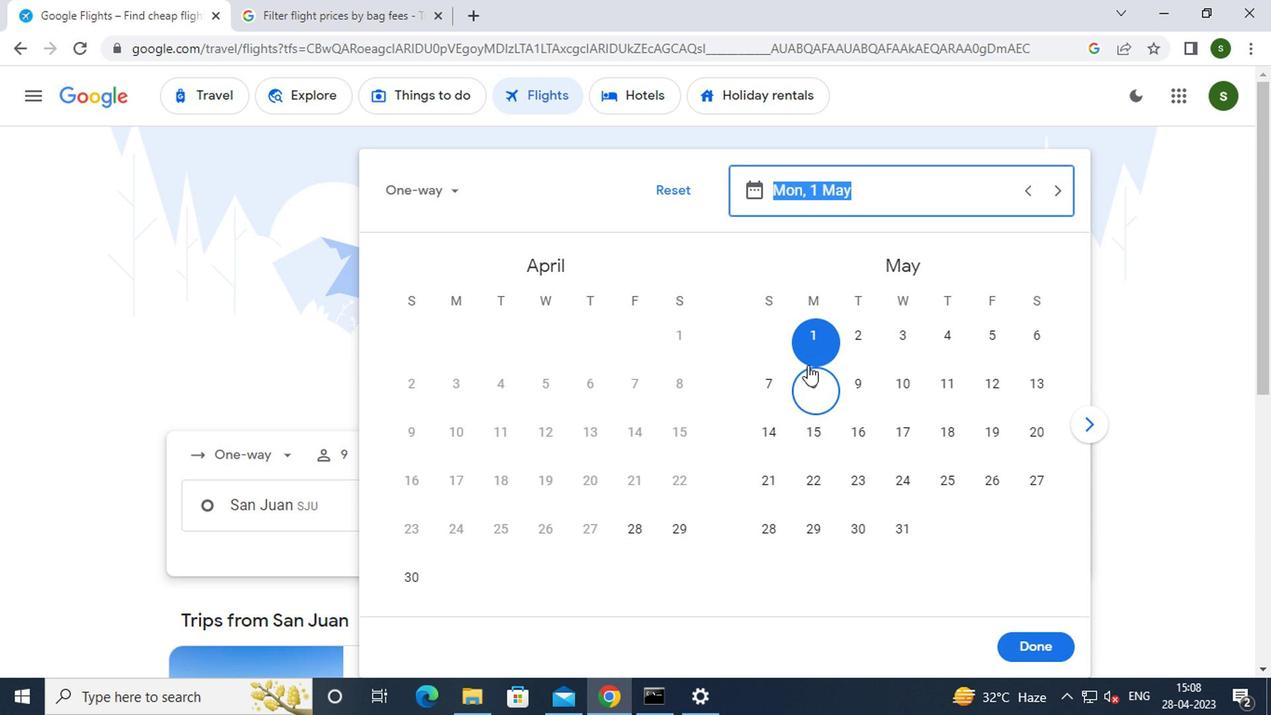 
Action: Mouse moved to (1033, 654)
Screenshot: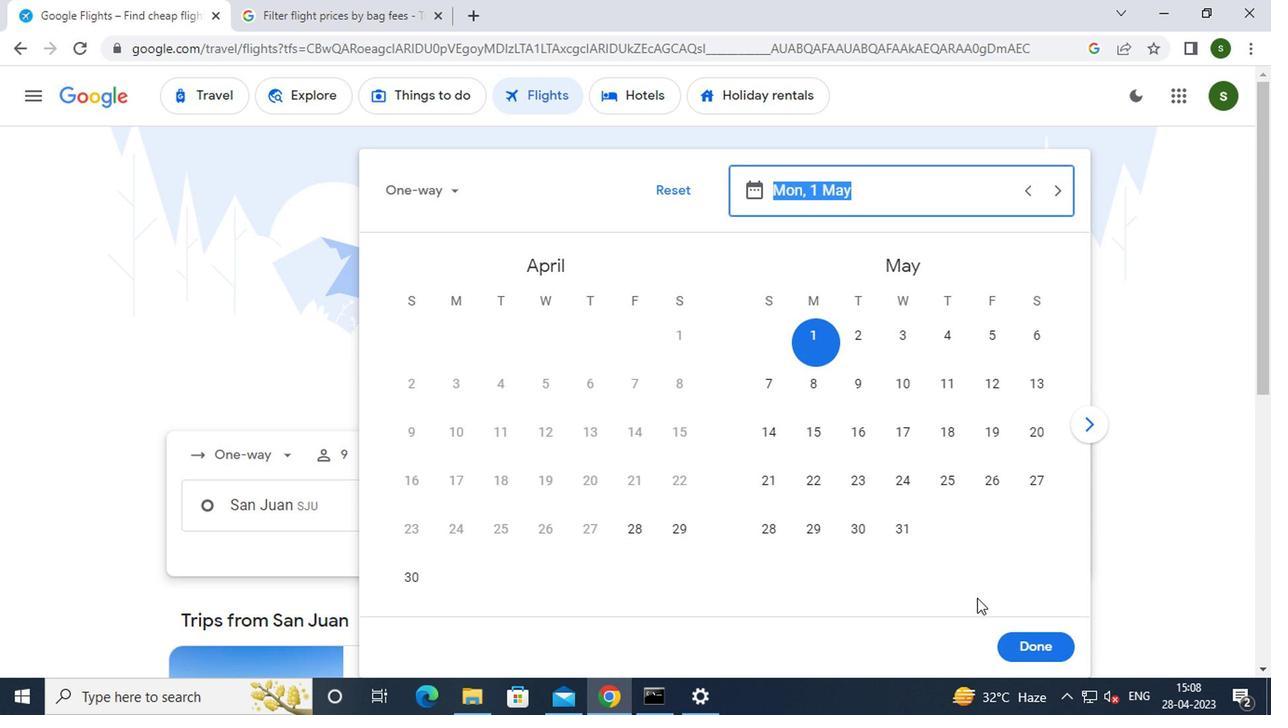 
Action: Mouse pressed left at (1033, 654)
Screenshot: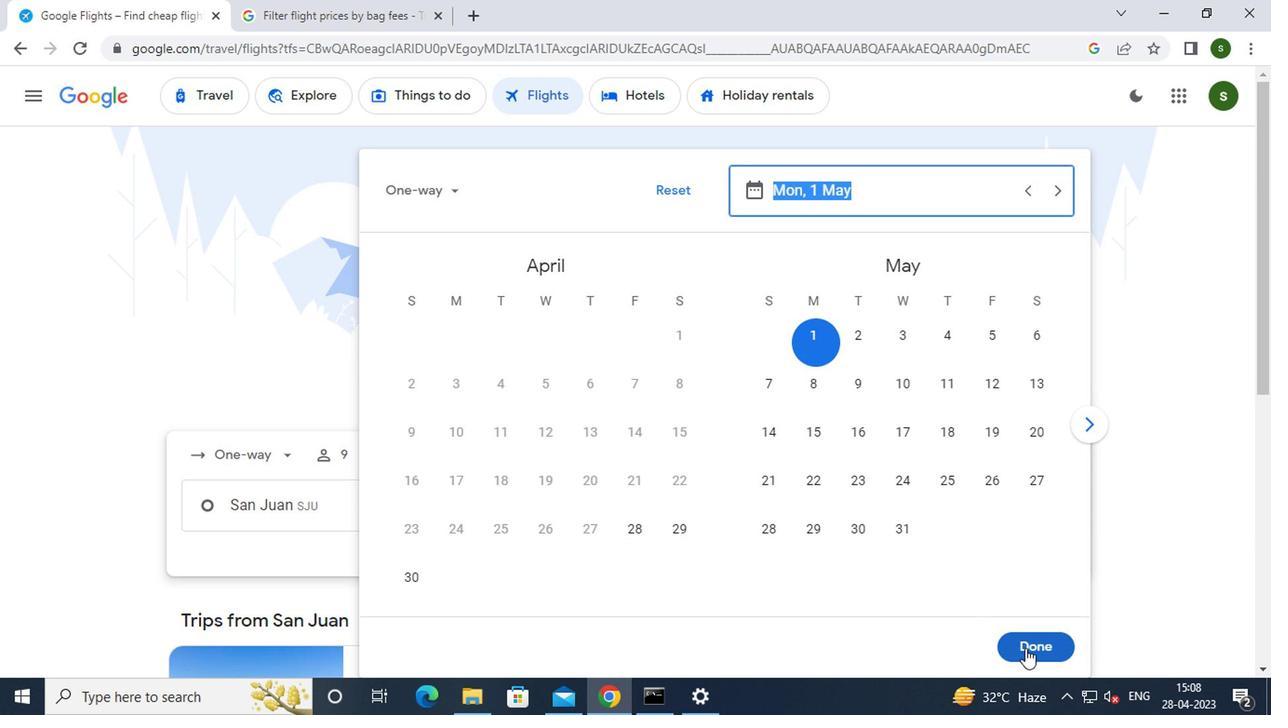 
Action: Mouse moved to (642, 564)
Screenshot: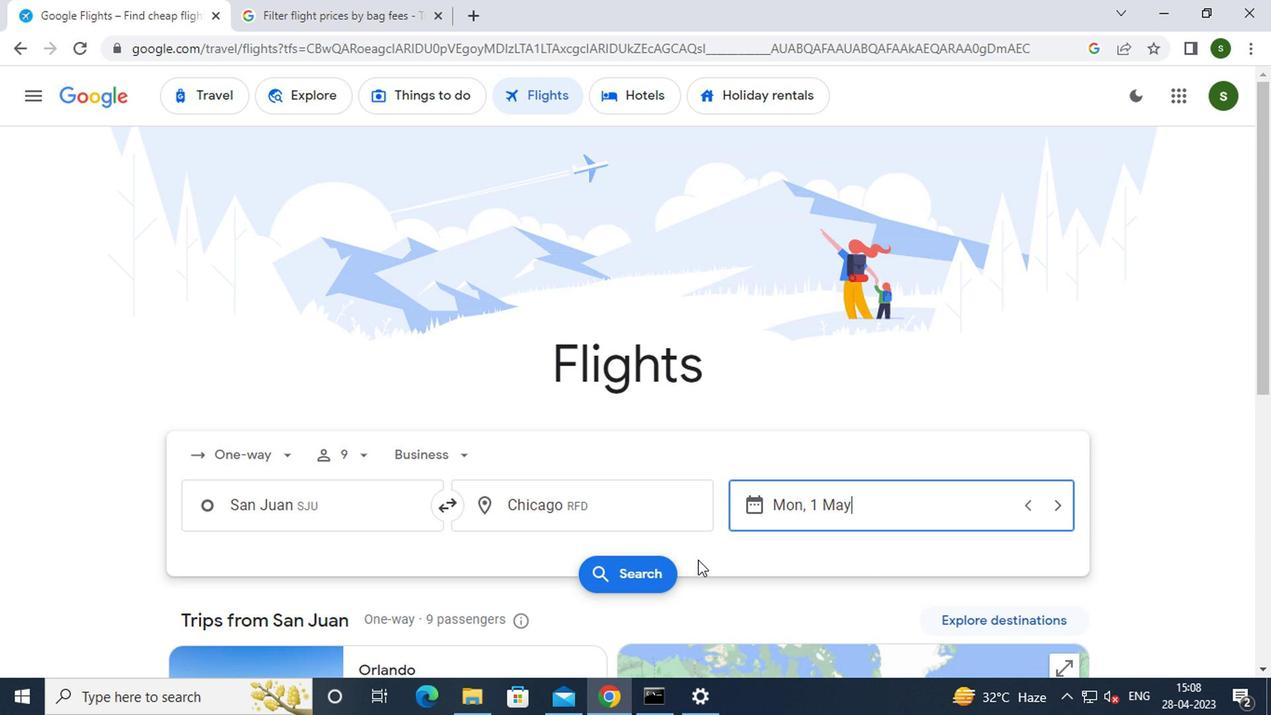 
Action: Mouse pressed left at (642, 564)
Screenshot: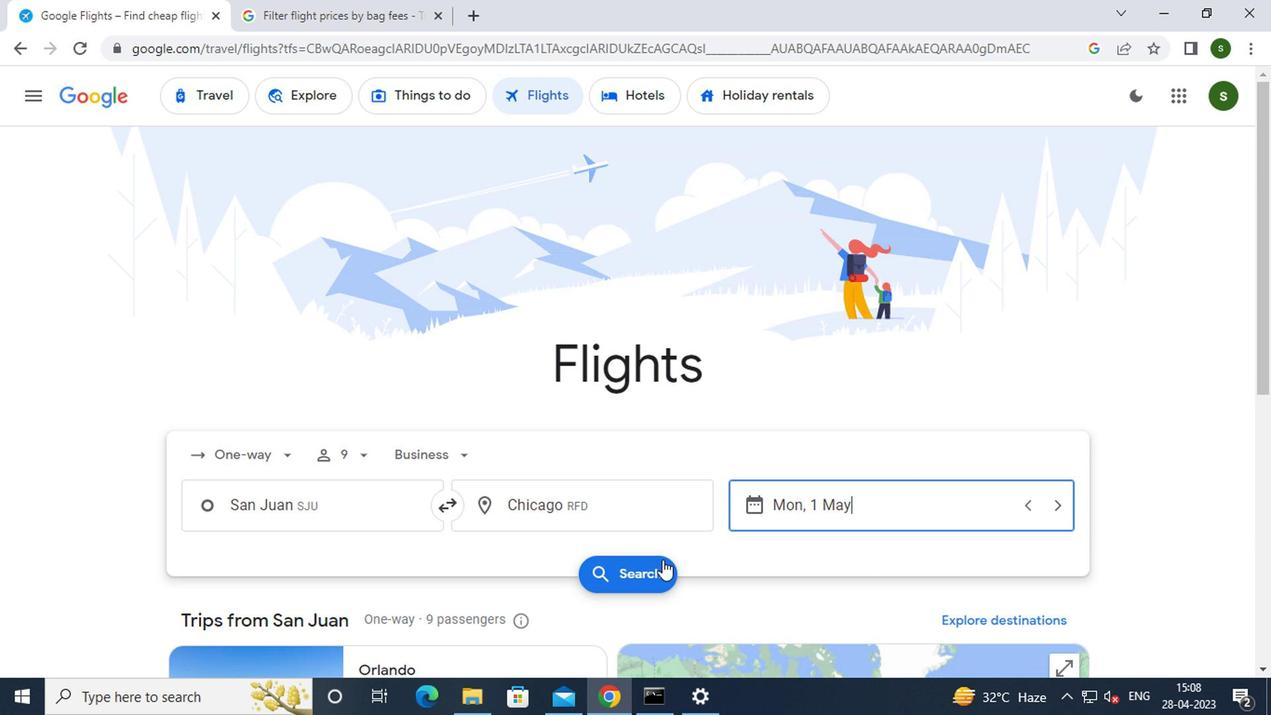 
Action: Mouse moved to (201, 266)
Screenshot: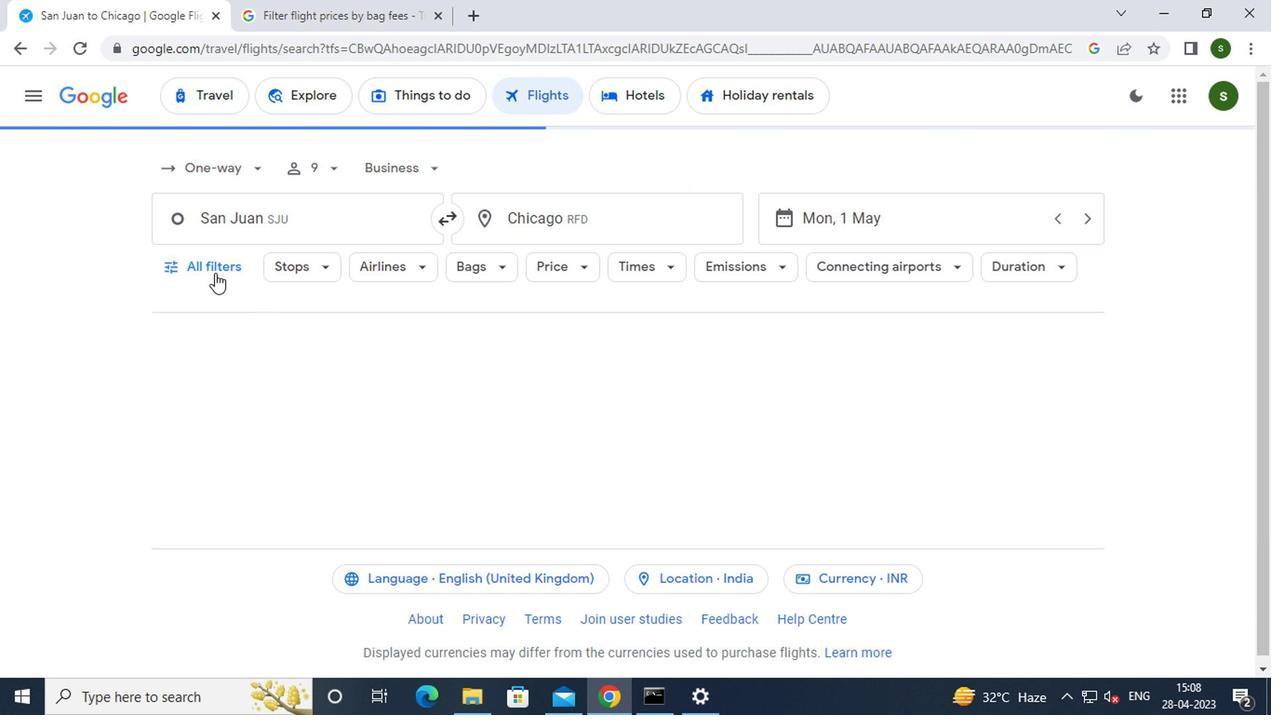 
Action: Mouse pressed left at (201, 266)
Screenshot: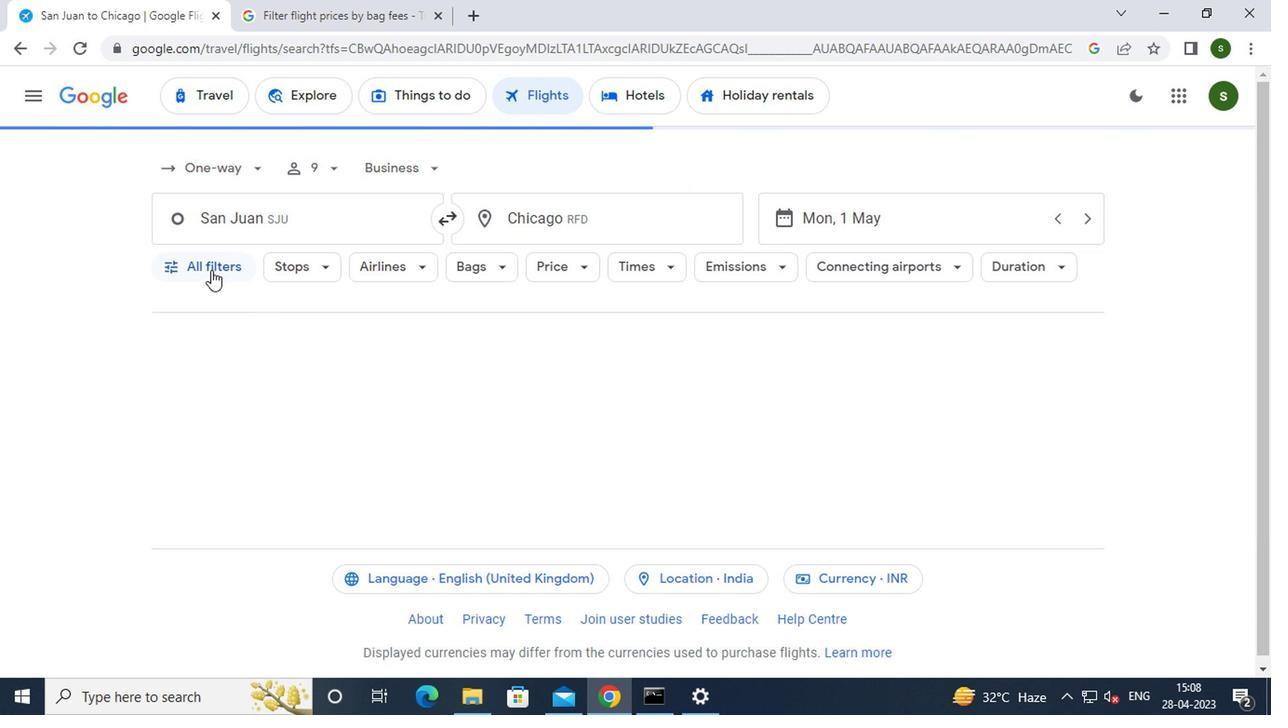
Action: Mouse moved to (332, 346)
Screenshot: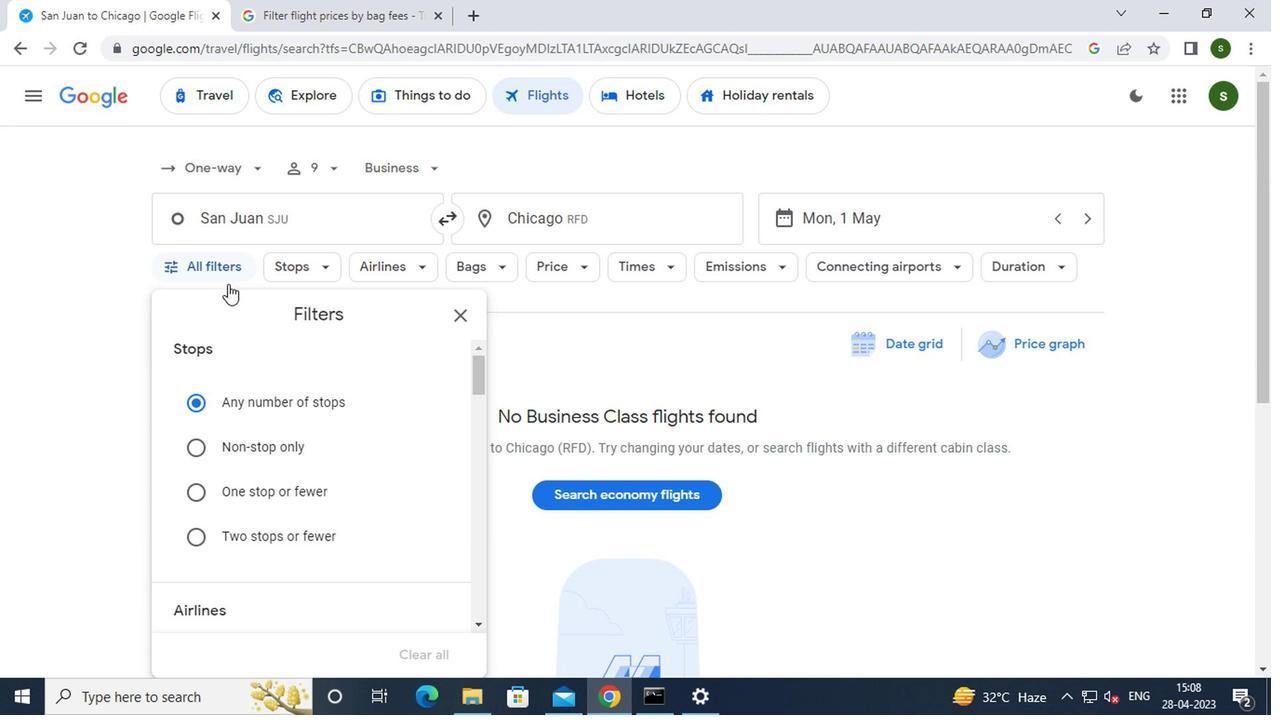 
Action: Mouse scrolled (332, 345) with delta (0, 0)
Screenshot: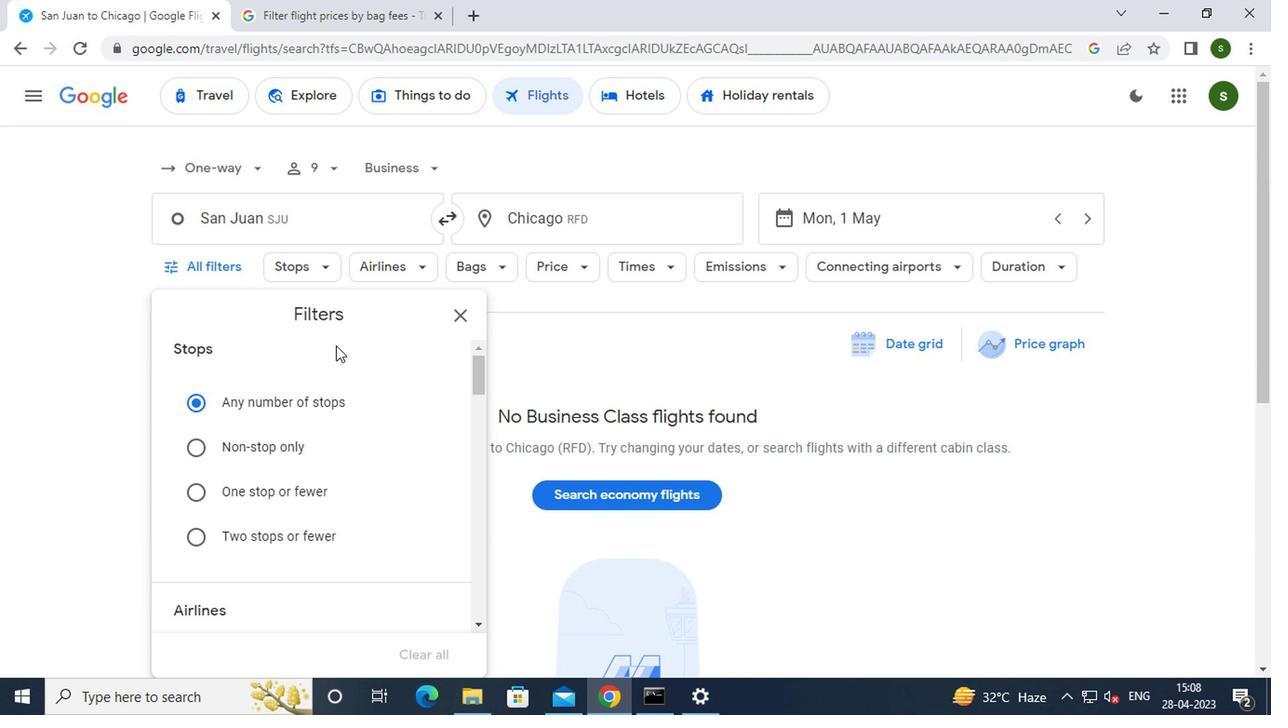
Action: Mouse scrolled (332, 345) with delta (0, 0)
Screenshot: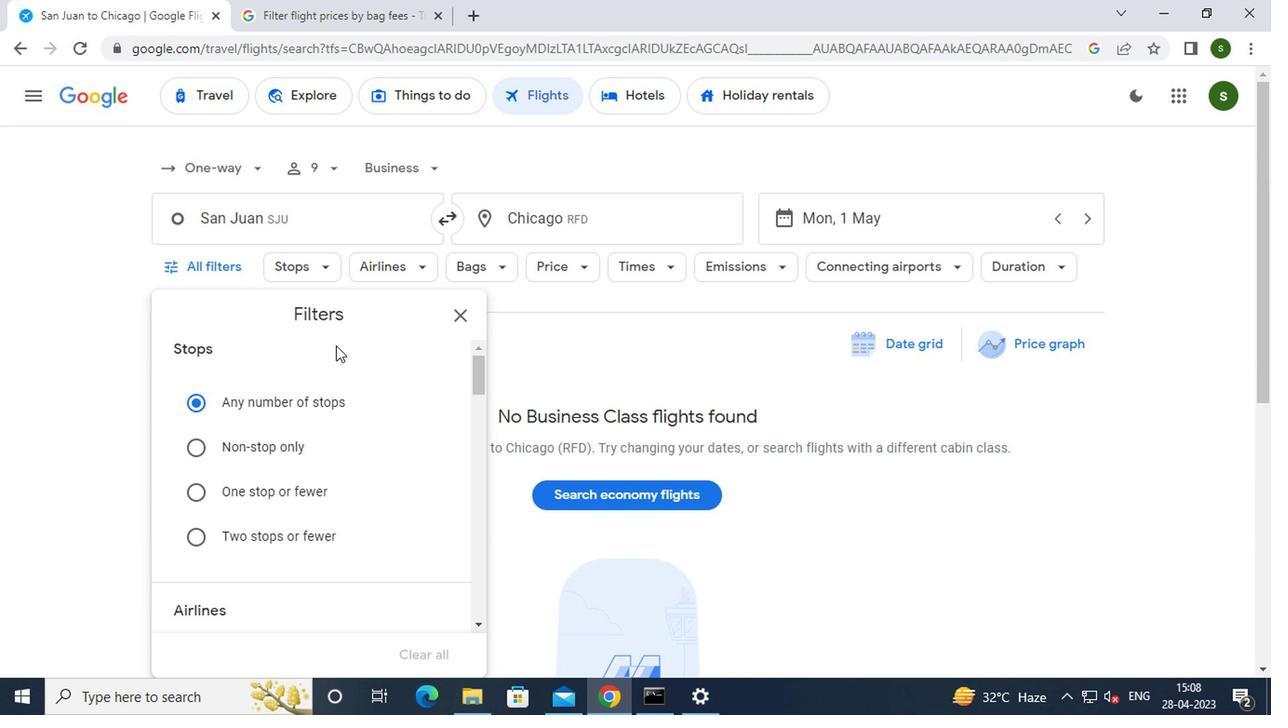 
Action: Mouse scrolled (332, 345) with delta (0, 0)
Screenshot: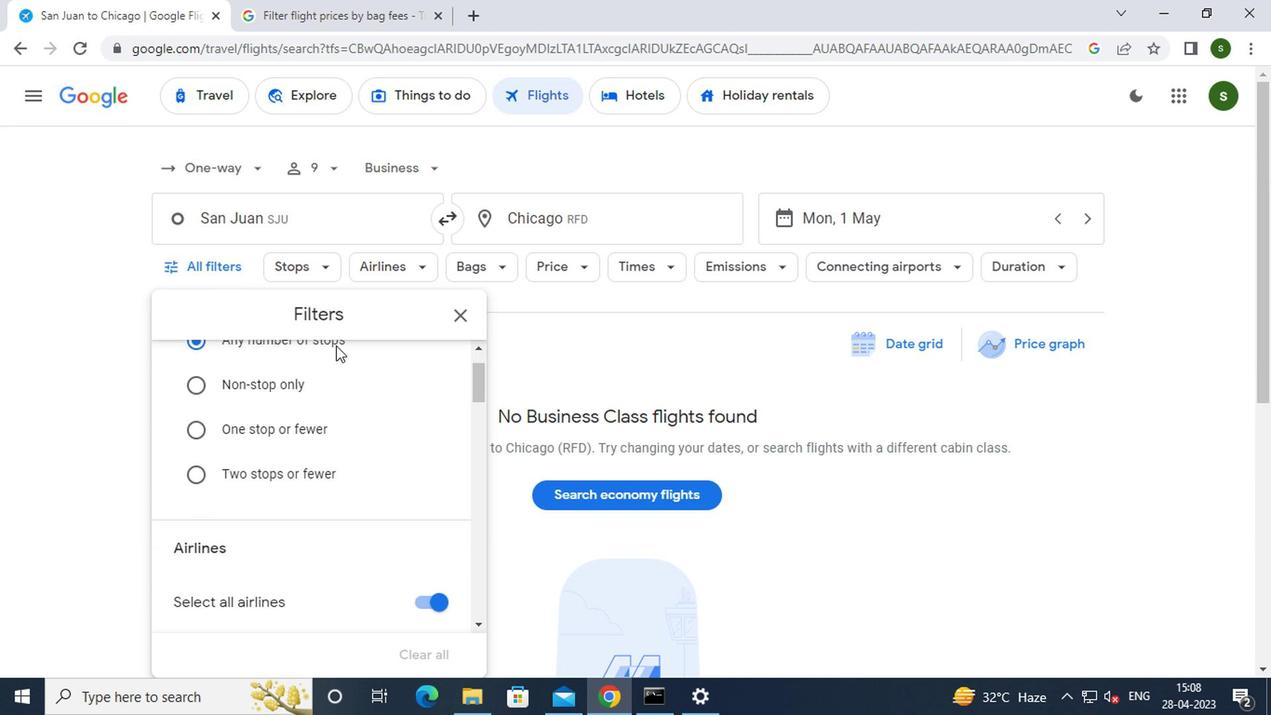 
Action: Mouse moved to (429, 388)
Screenshot: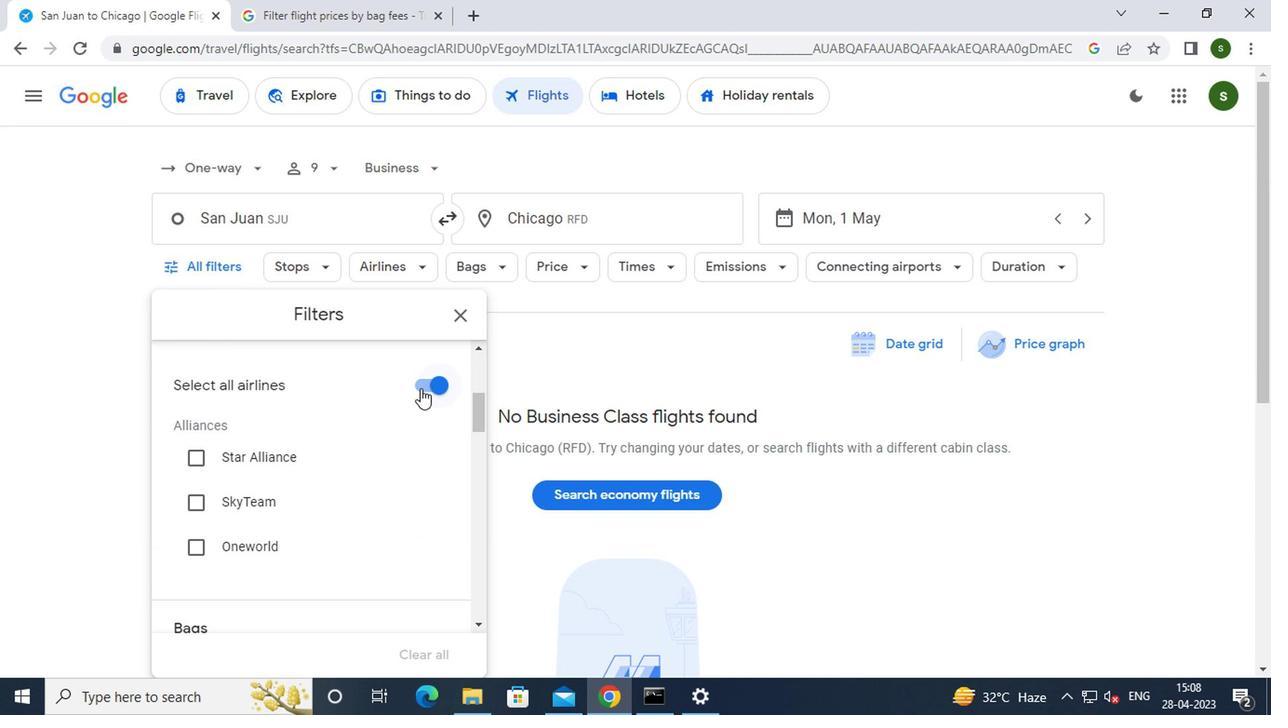 
Action: Mouse pressed left at (429, 388)
Screenshot: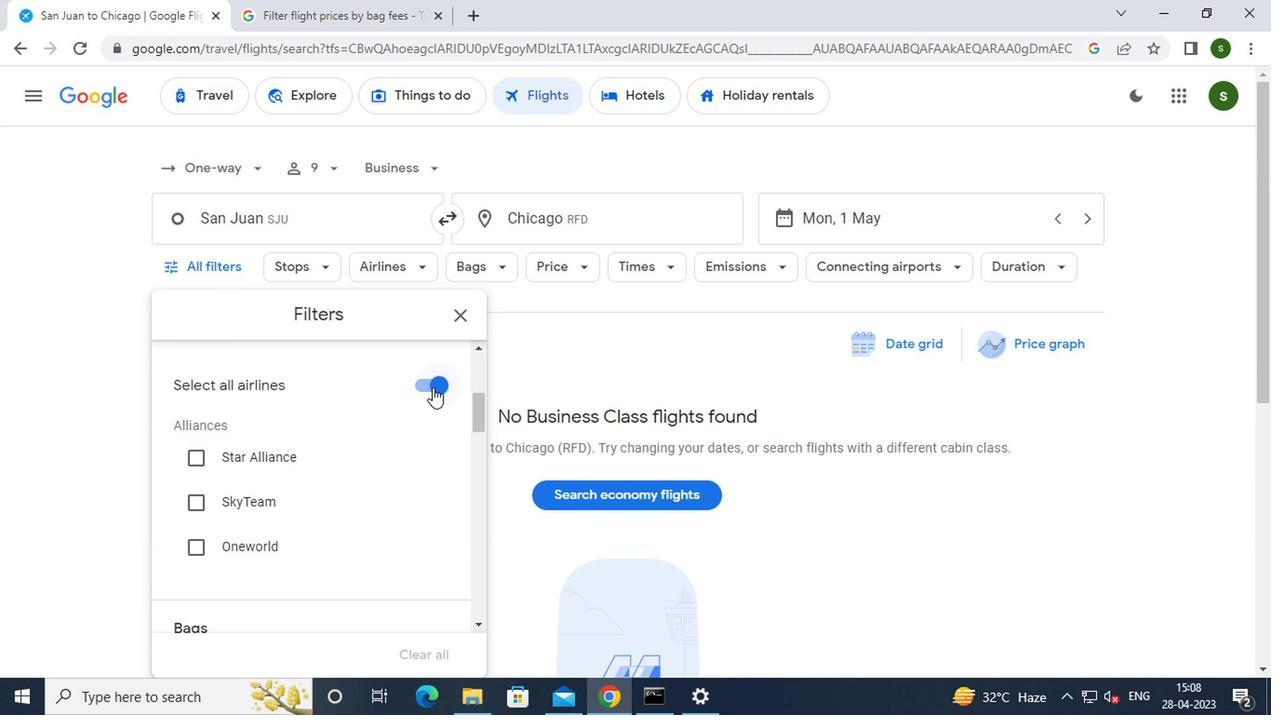 
Action: Mouse moved to (371, 405)
Screenshot: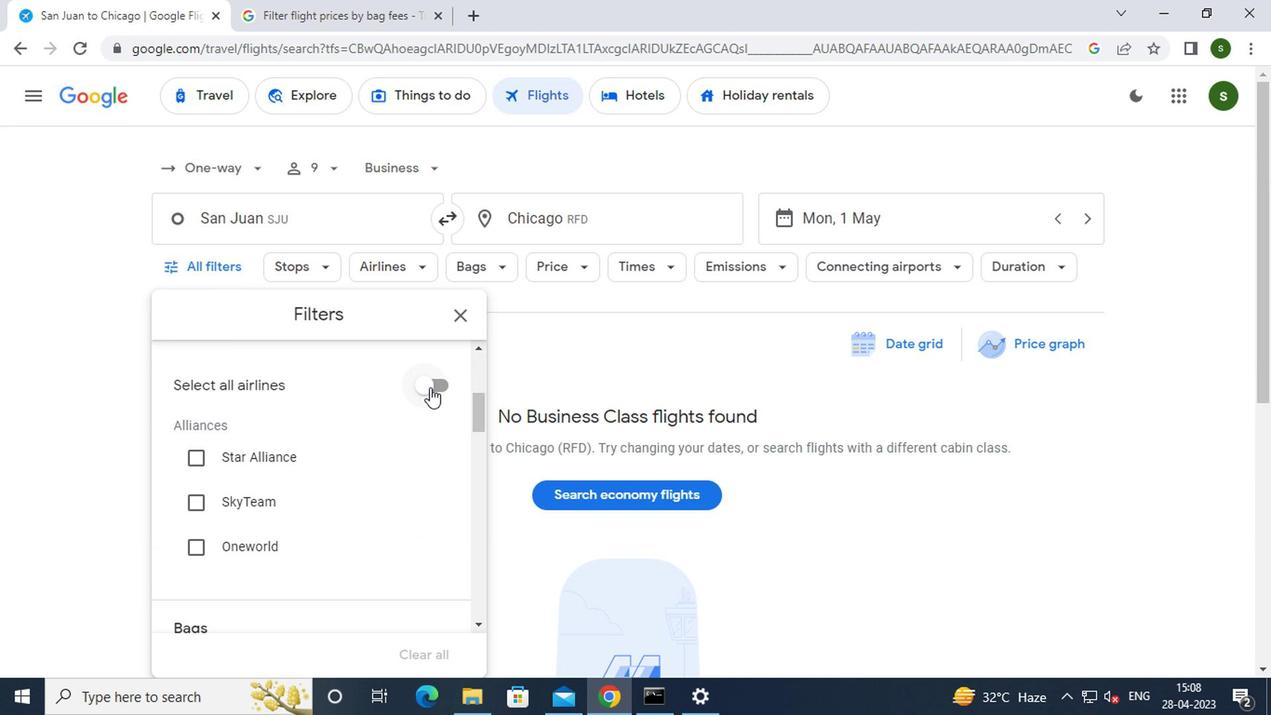 
Action: Mouse scrolled (371, 404) with delta (0, 0)
Screenshot: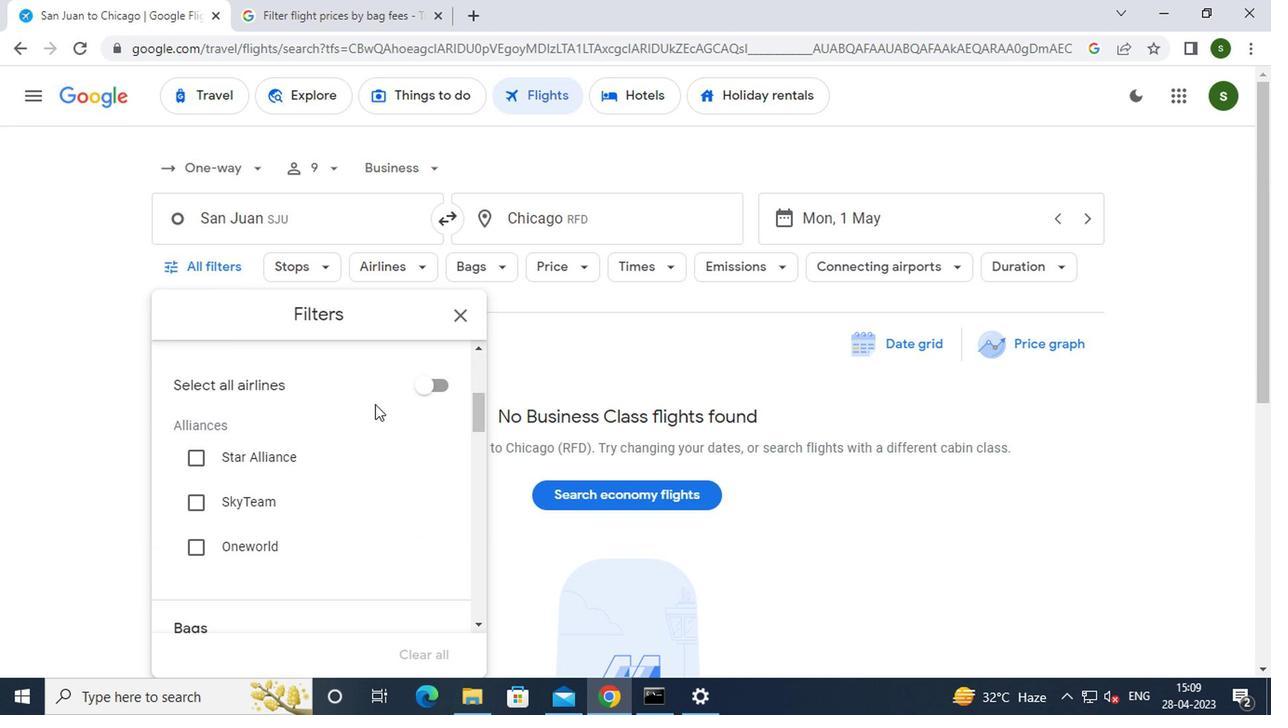 
Action: Mouse scrolled (371, 404) with delta (0, 0)
Screenshot: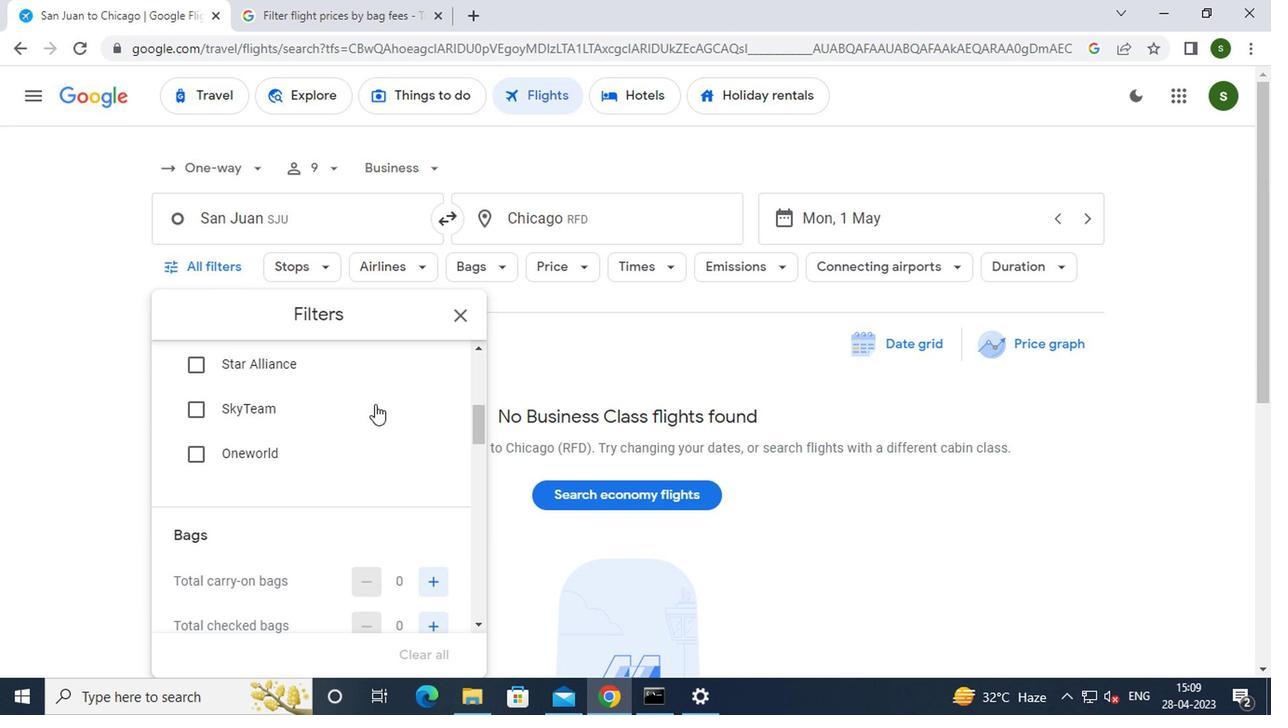 
Action: Mouse moved to (427, 533)
Screenshot: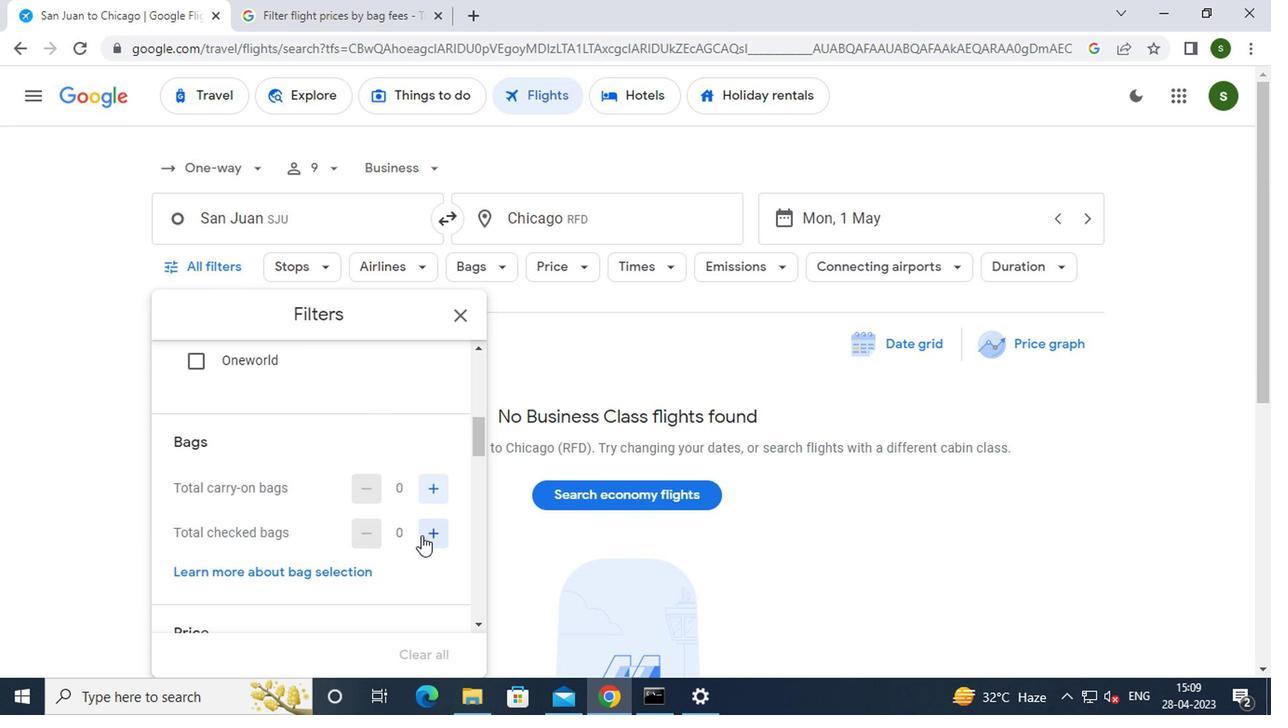 
Action: Mouse pressed left at (427, 533)
Screenshot: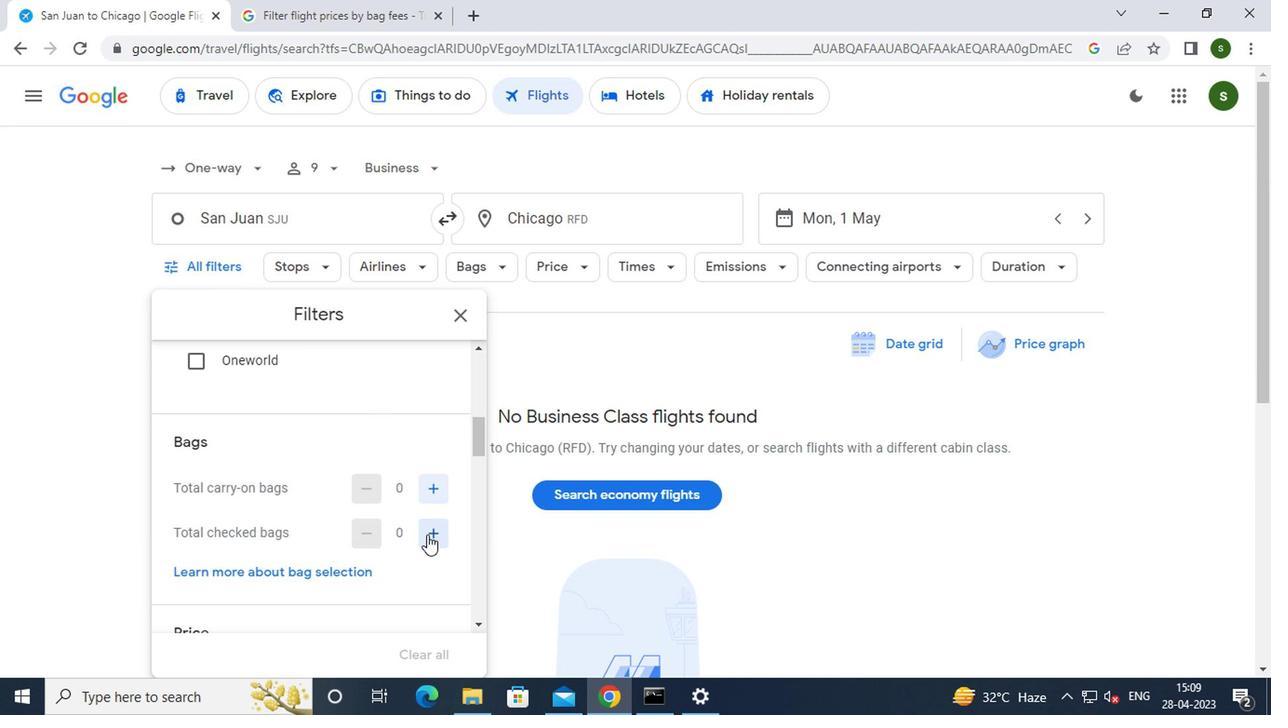 
Action: Mouse pressed left at (427, 533)
Screenshot: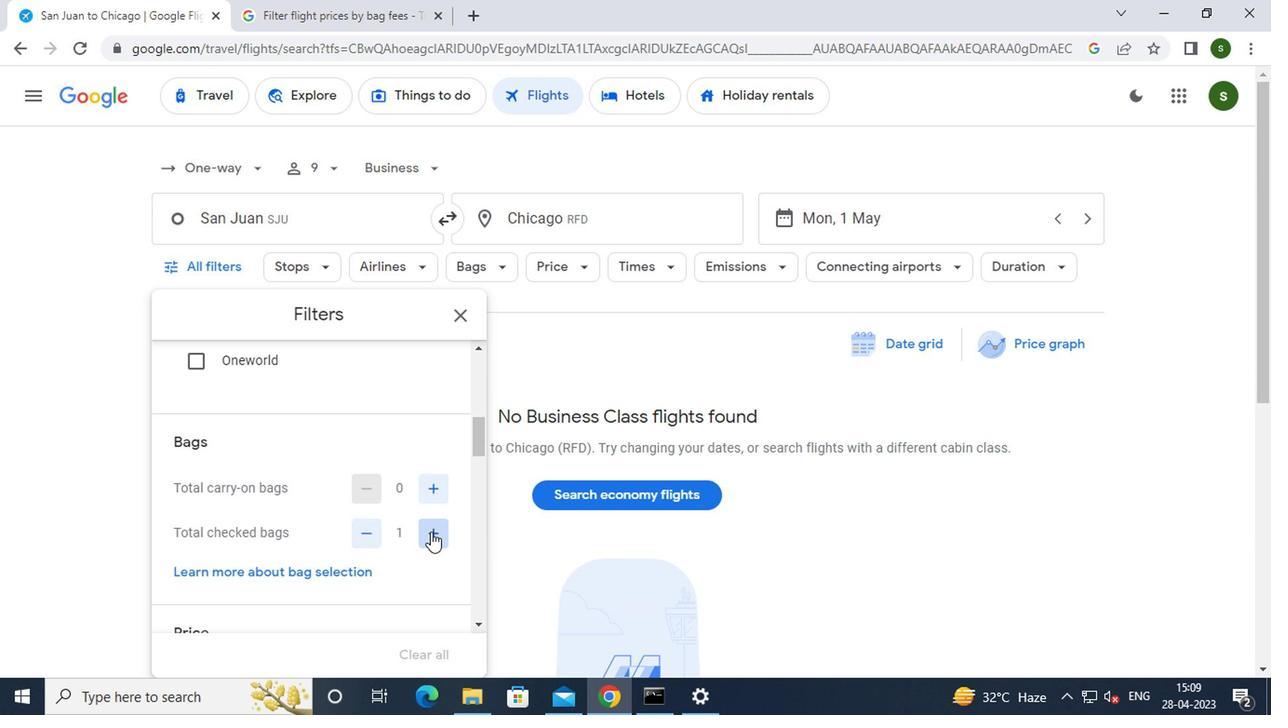 
Action: Mouse moved to (289, 482)
Screenshot: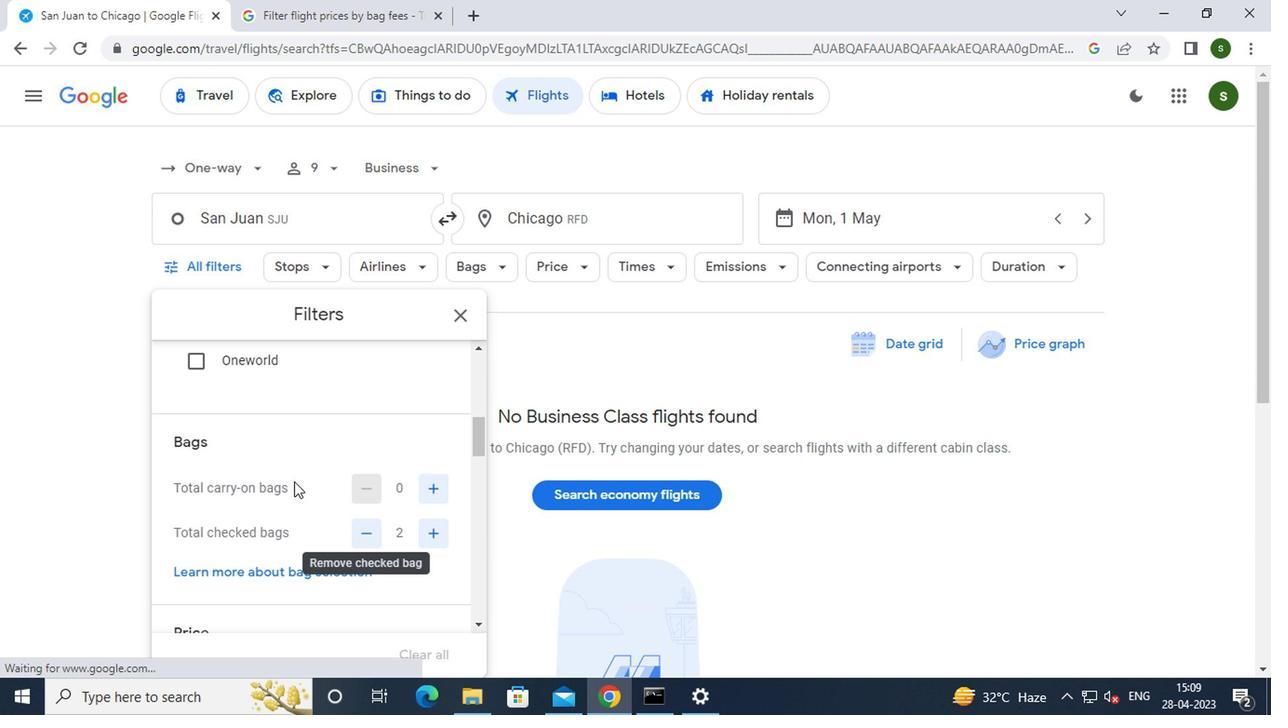 
Action: Mouse scrolled (289, 481) with delta (0, -1)
Screenshot: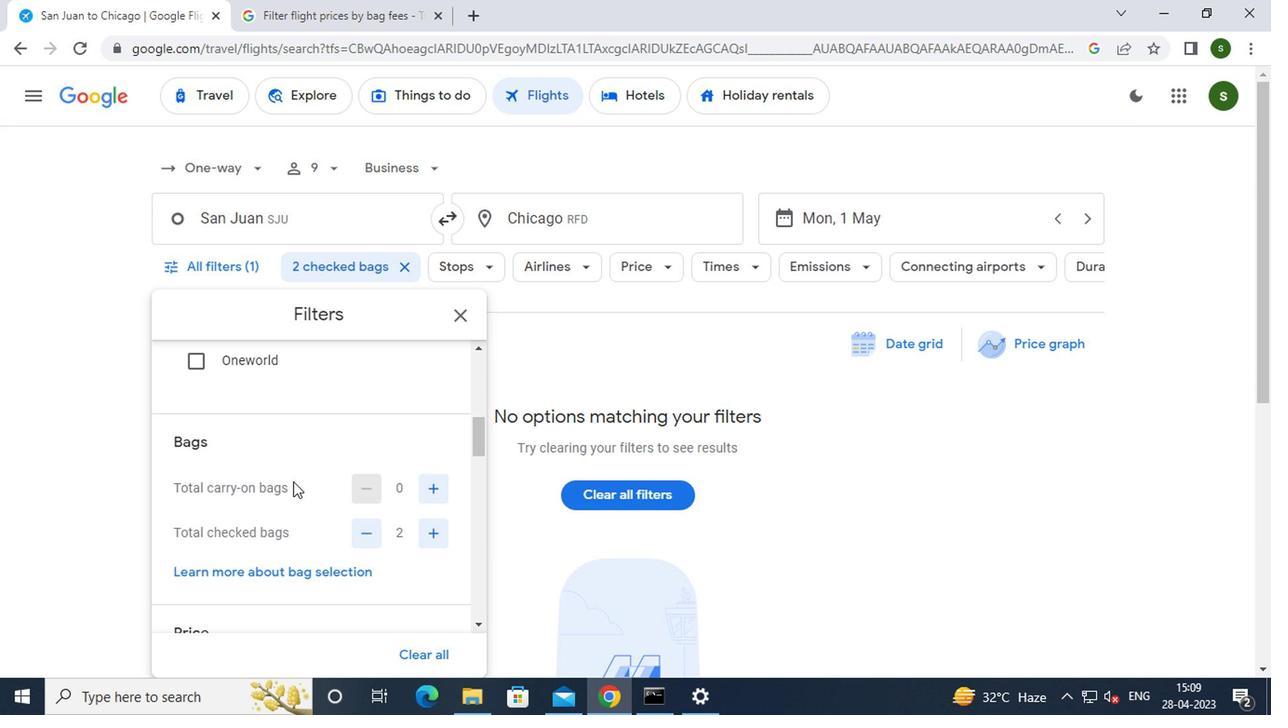 
Action: Mouse moved to (288, 482)
Screenshot: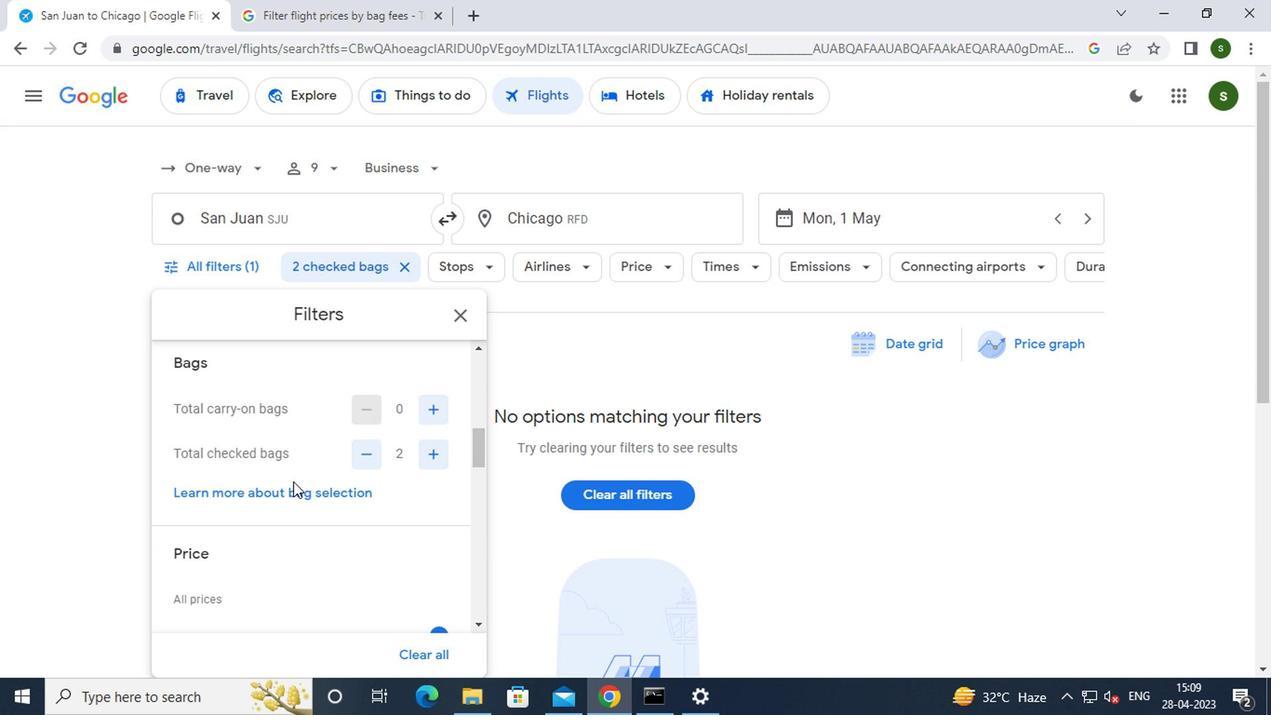 
Action: Mouse scrolled (288, 481) with delta (0, -1)
Screenshot: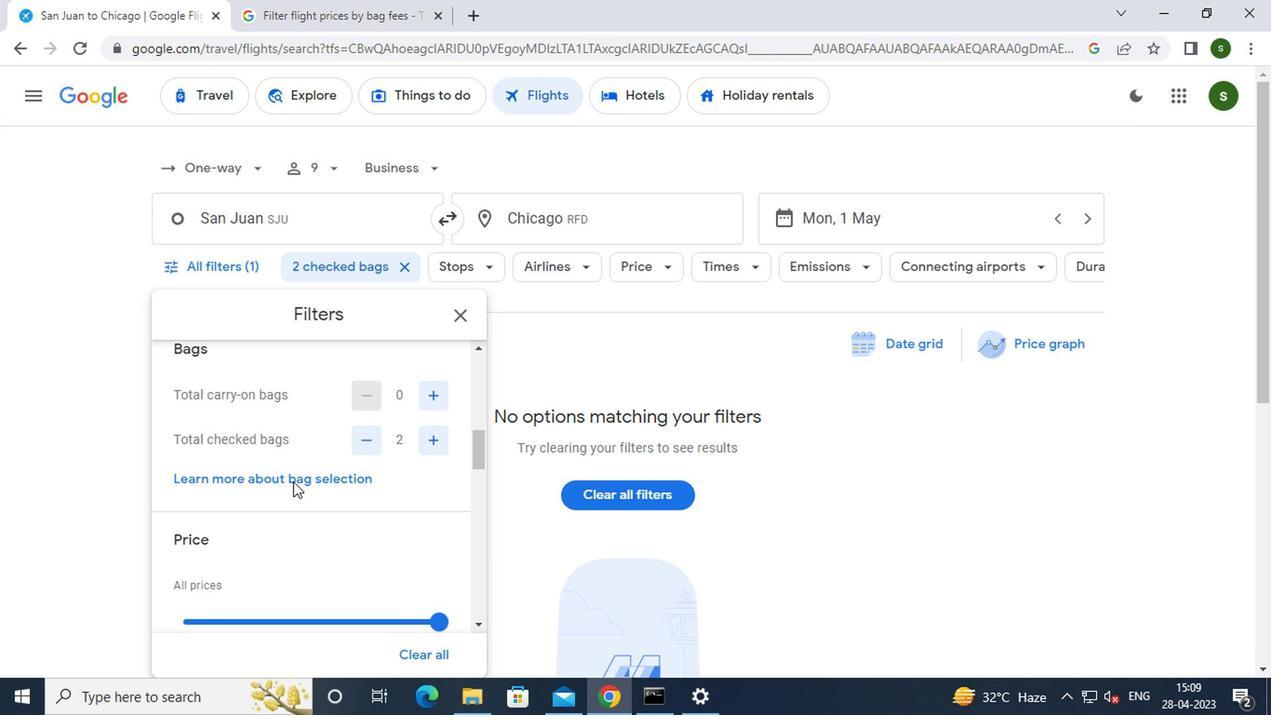 
Action: Mouse moved to (433, 533)
Screenshot: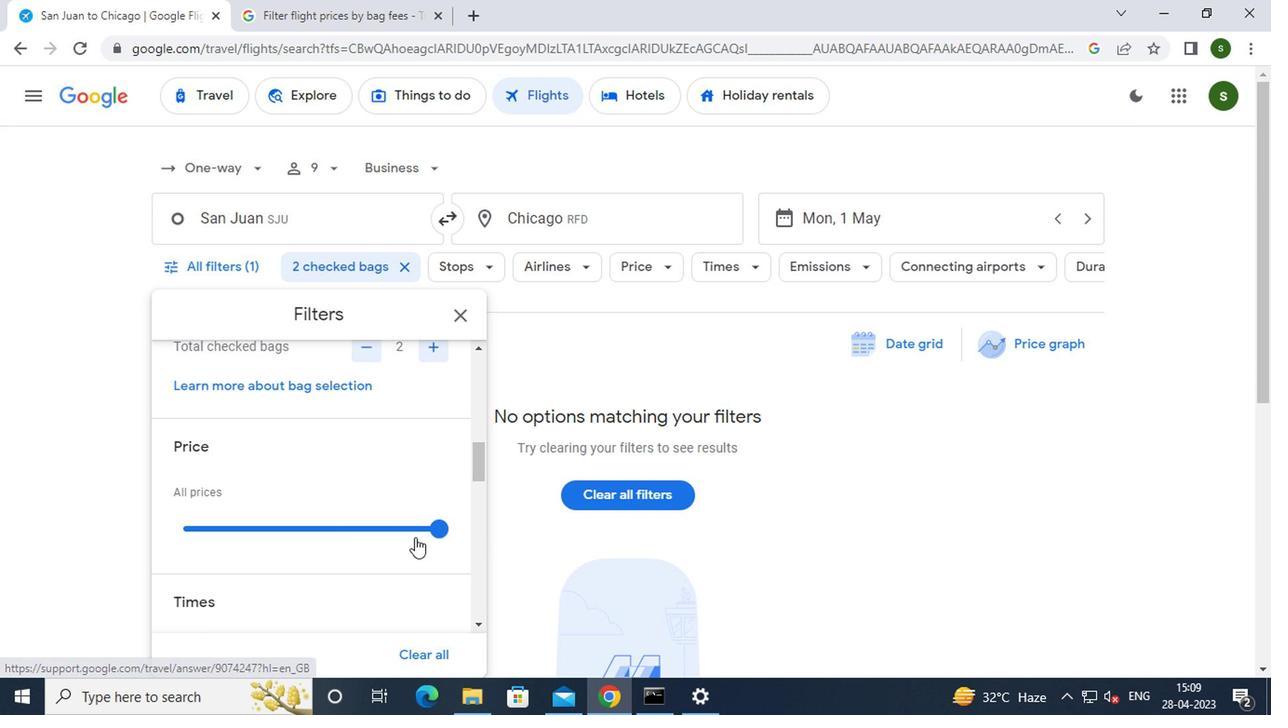 
Action: Mouse pressed left at (433, 533)
Screenshot: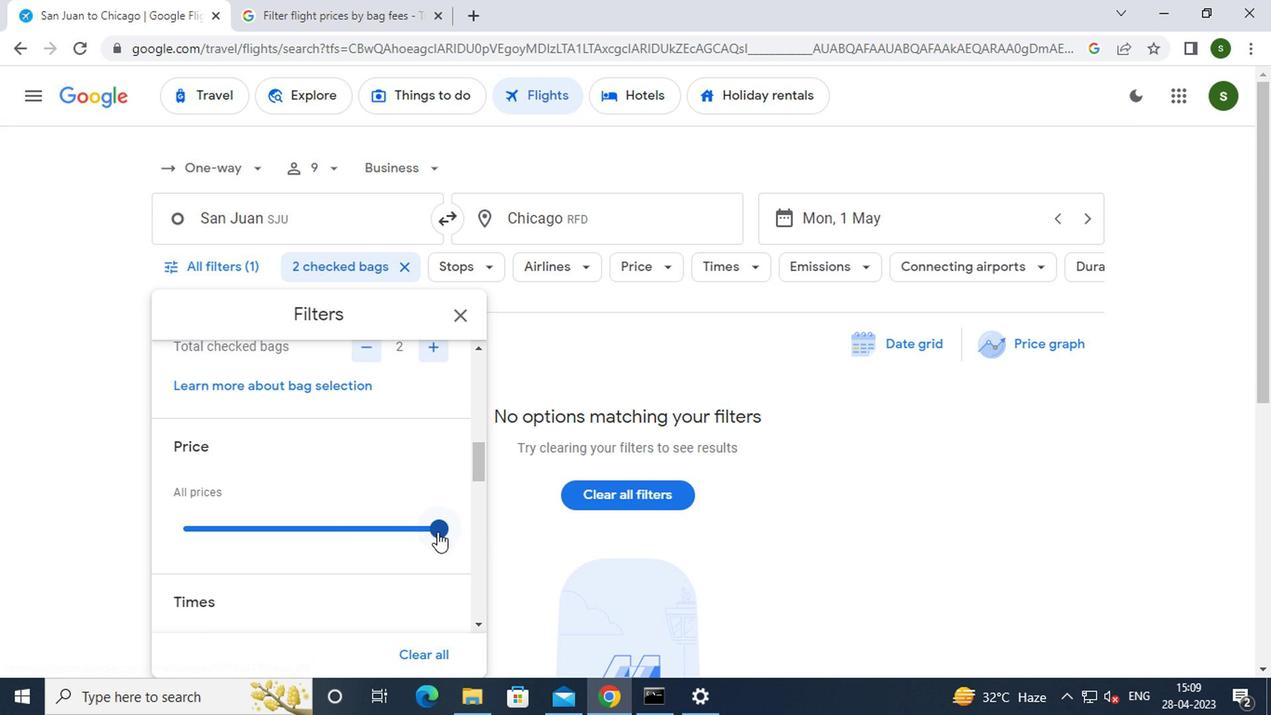 
Action: Mouse moved to (323, 489)
Screenshot: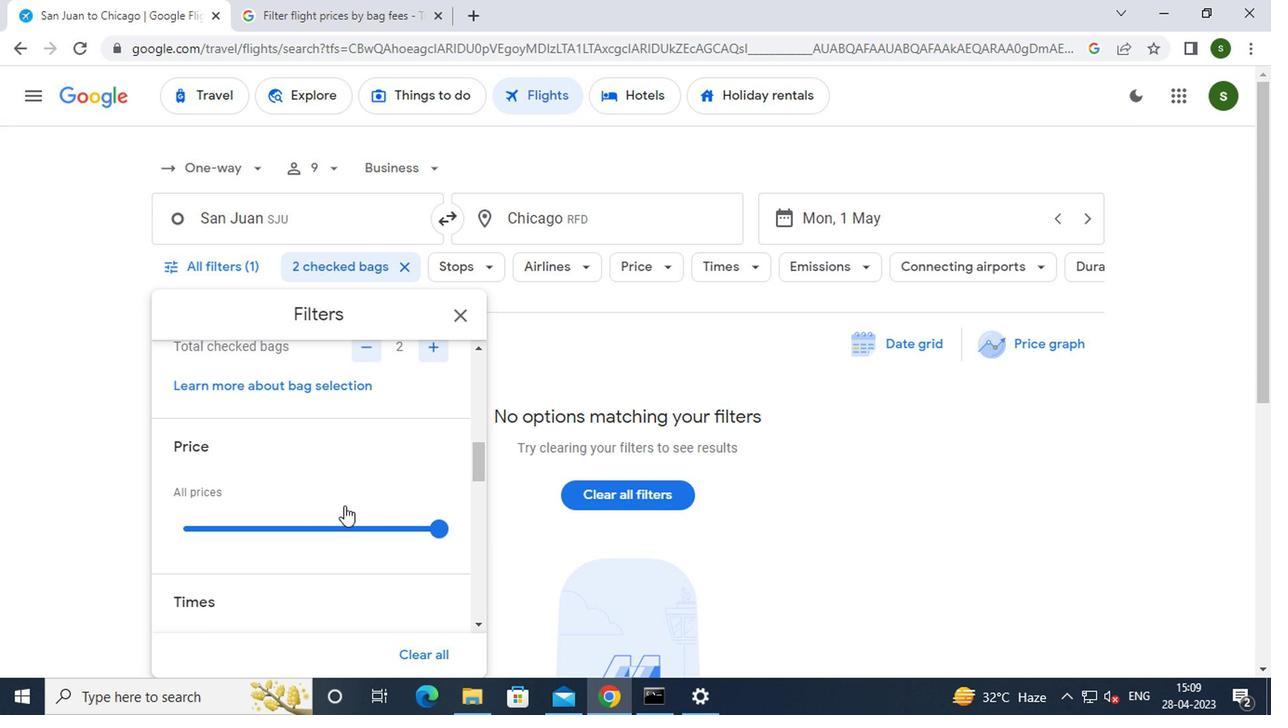 
Action: Mouse scrolled (323, 488) with delta (0, -1)
Screenshot: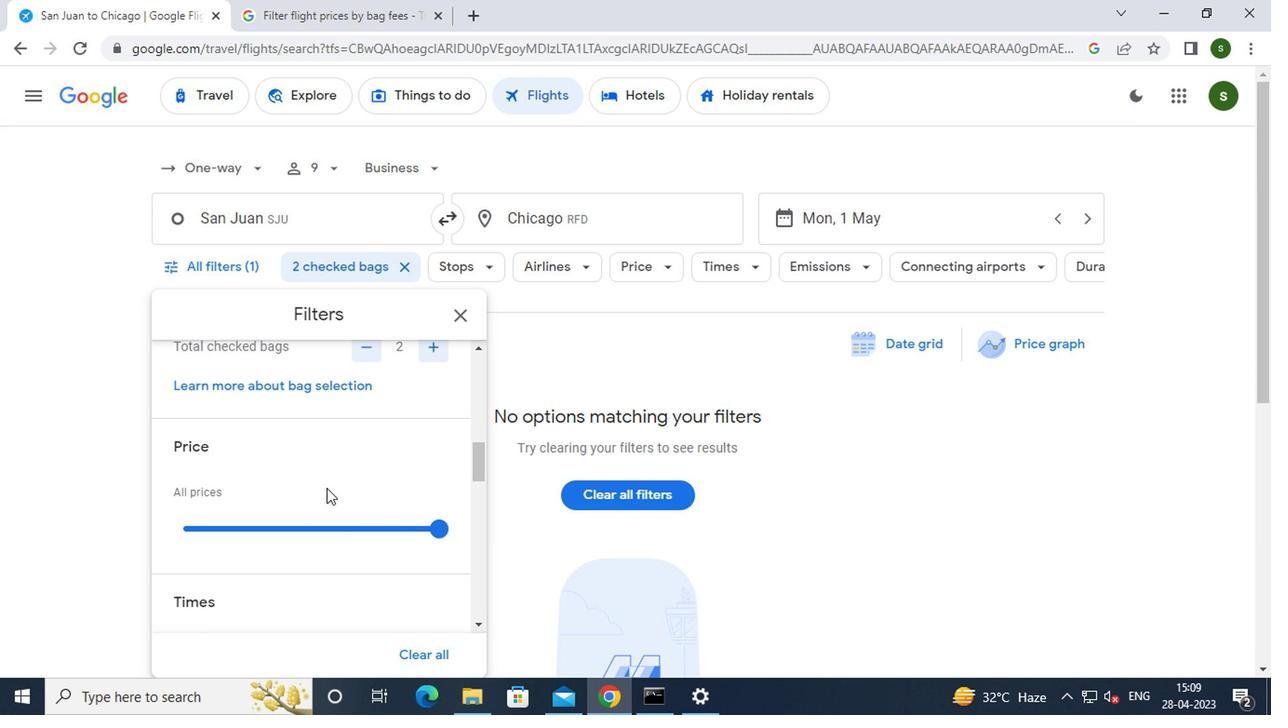 
Action: Mouse scrolled (323, 488) with delta (0, -1)
Screenshot: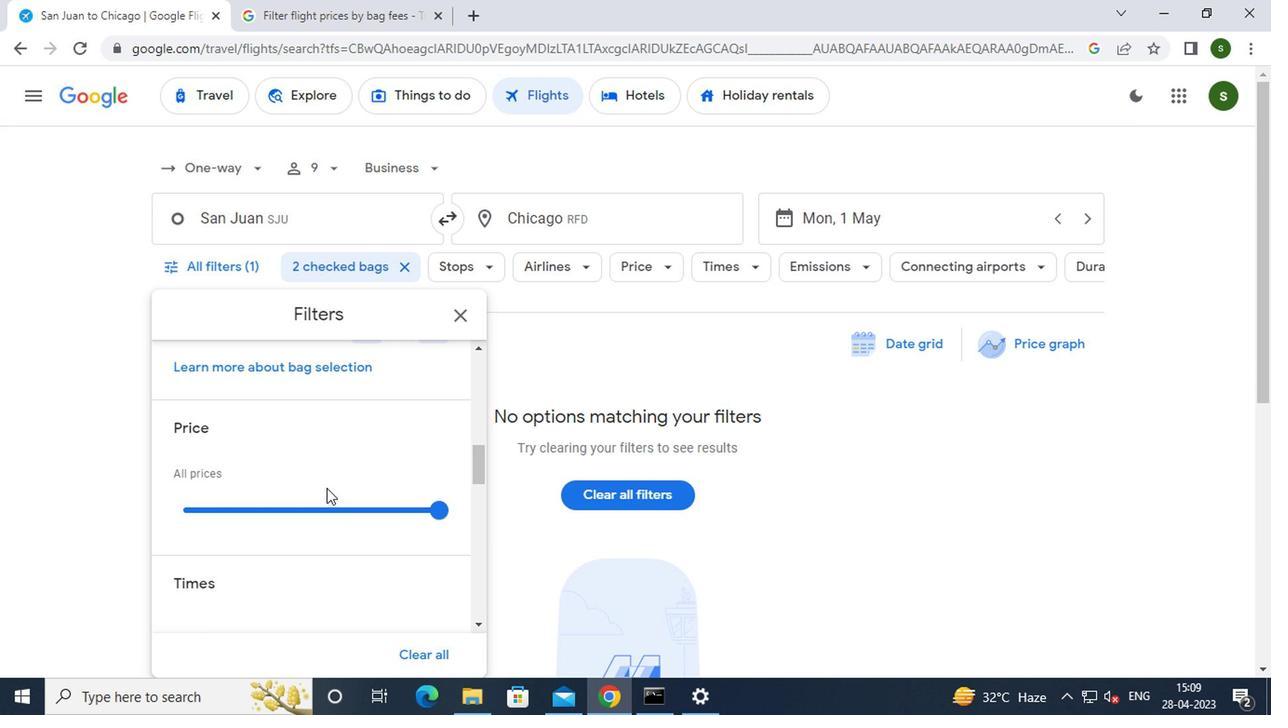 
Action: Mouse moved to (169, 549)
Screenshot: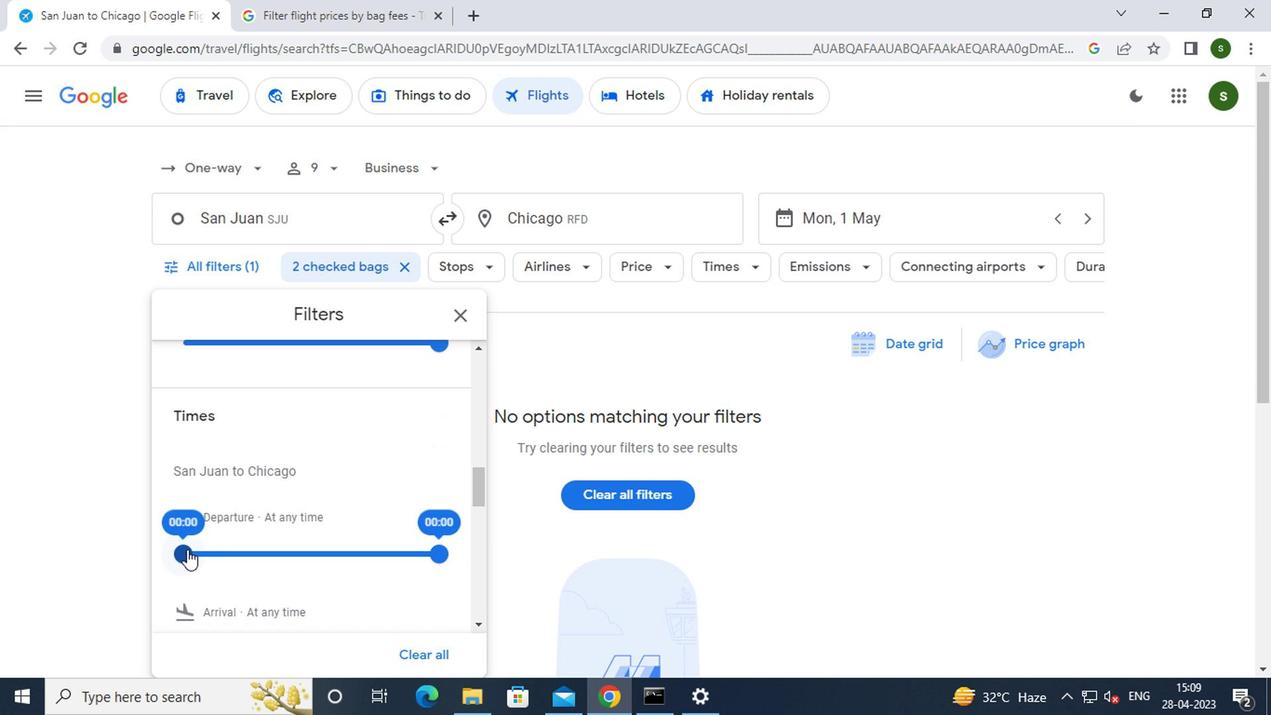
Action: Mouse pressed left at (169, 549)
Screenshot: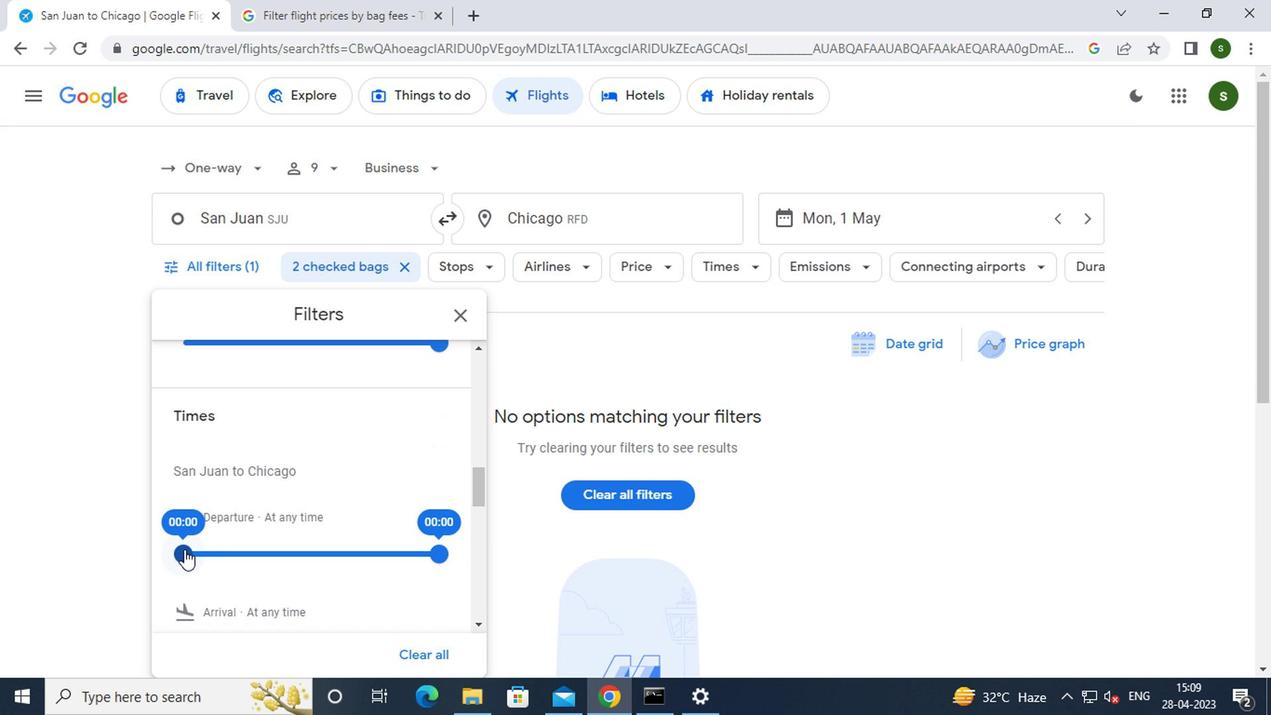 
Action: Mouse moved to (595, 365)
Screenshot: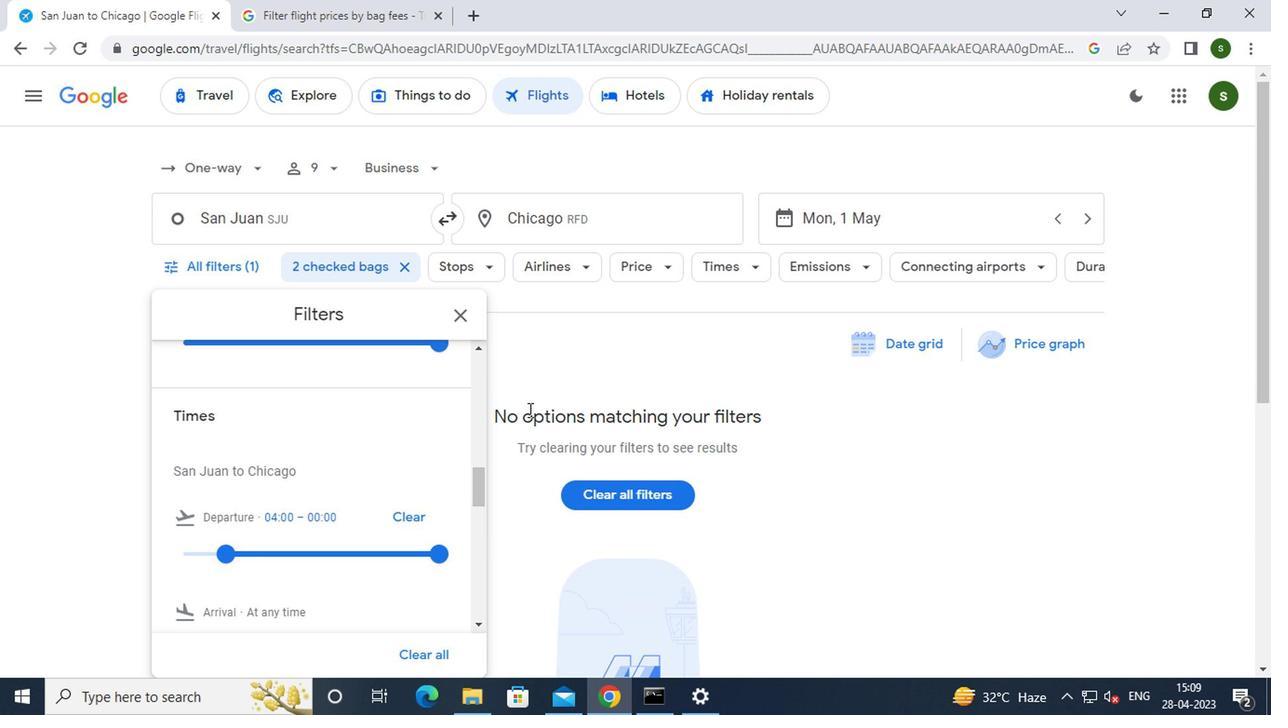 
Action: Mouse pressed left at (595, 365)
Screenshot: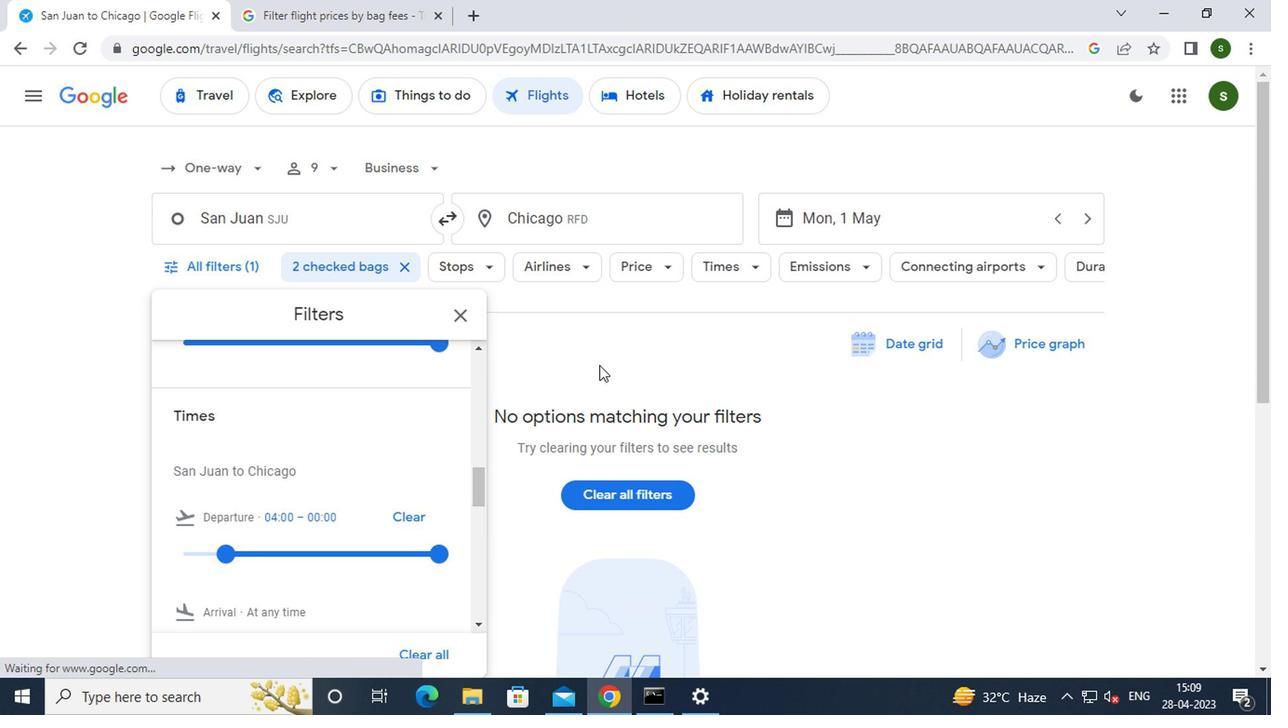 
